 Task: Search one way flight ticket for 3 adults, 3 children in business from Anchorage: Ted Stevens Anchorage International Airport to South Bend: South Bend International Airport on 8-6-2023. Choice of flights is Southwest. Number of bags: 1 checked bag. Price is upto 108000. Outbound departure time preference is 21:45.
Action: Mouse moved to (320, 280)
Screenshot: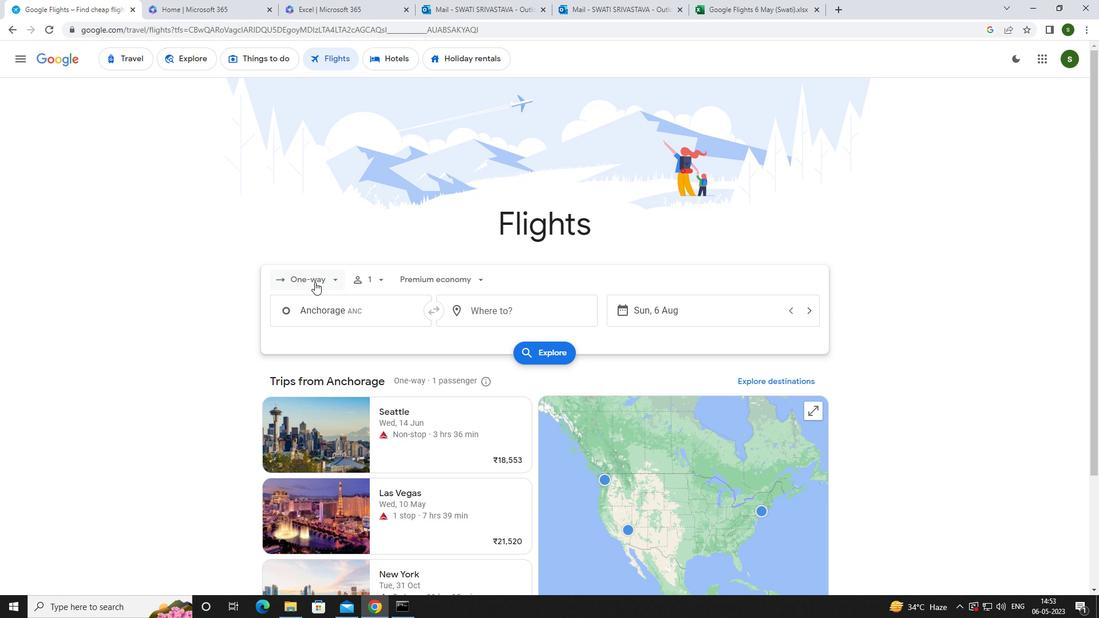 
Action: Mouse pressed left at (320, 280)
Screenshot: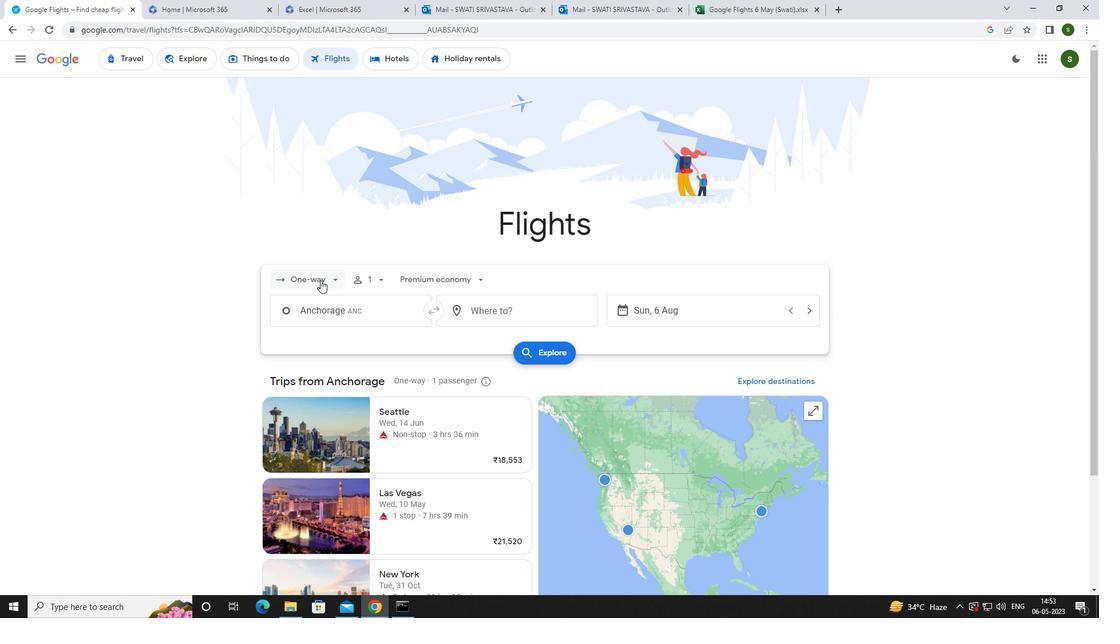 
Action: Mouse moved to (335, 330)
Screenshot: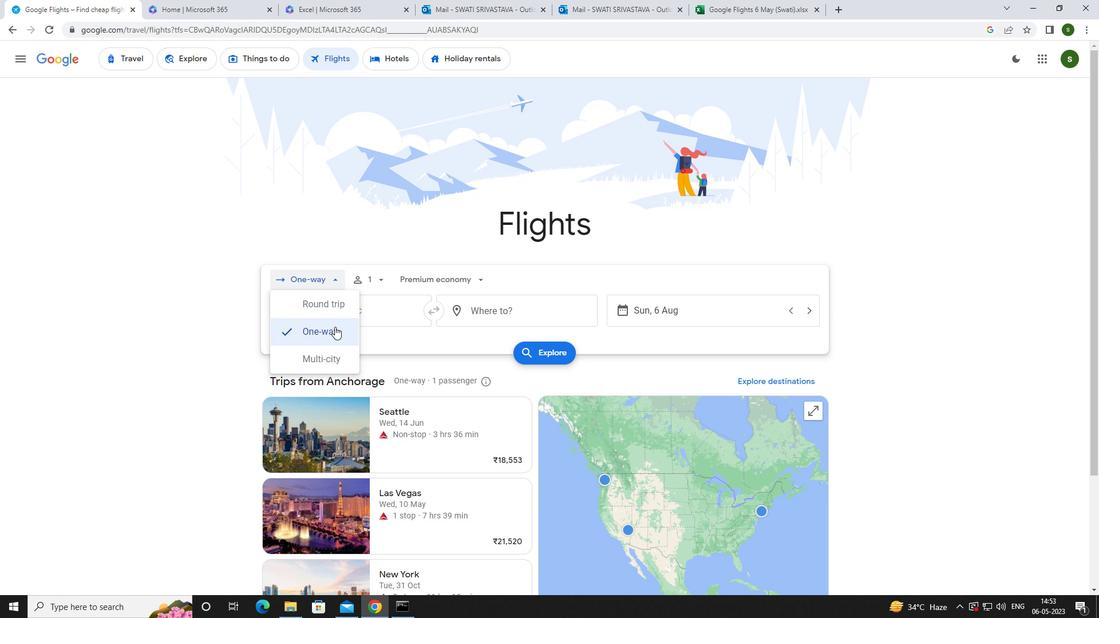 
Action: Mouse pressed left at (335, 330)
Screenshot: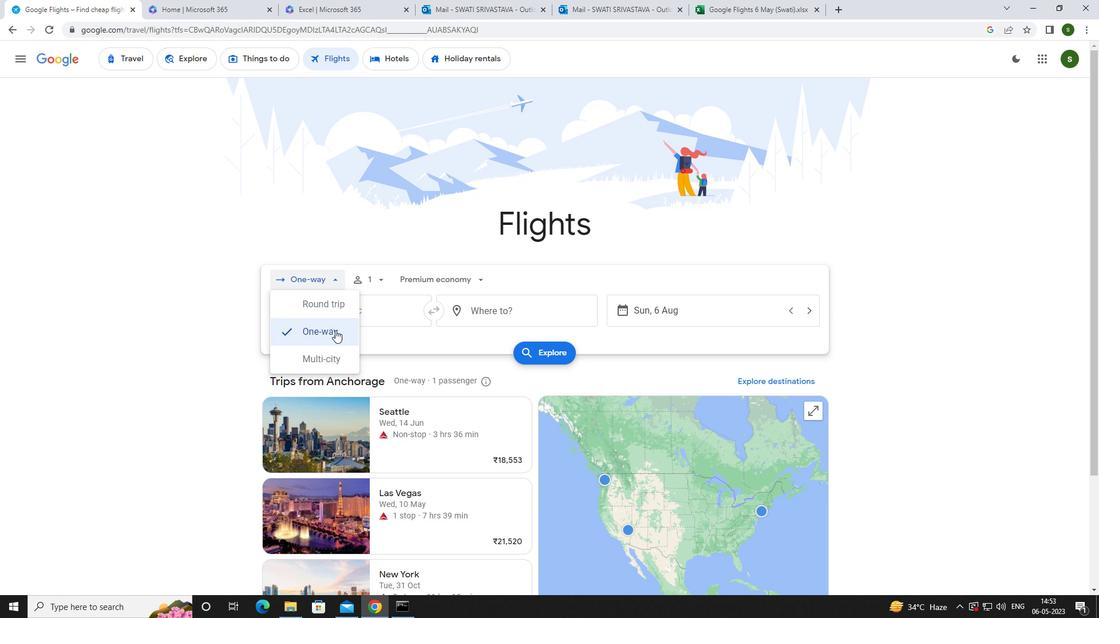
Action: Mouse moved to (382, 282)
Screenshot: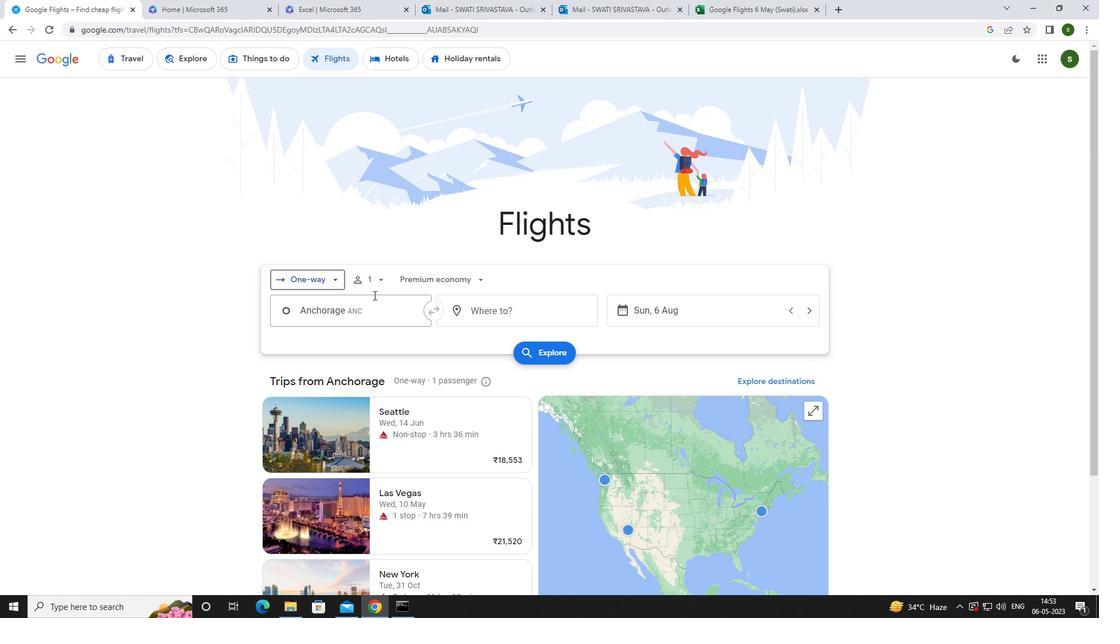 
Action: Mouse pressed left at (382, 282)
Screenshot: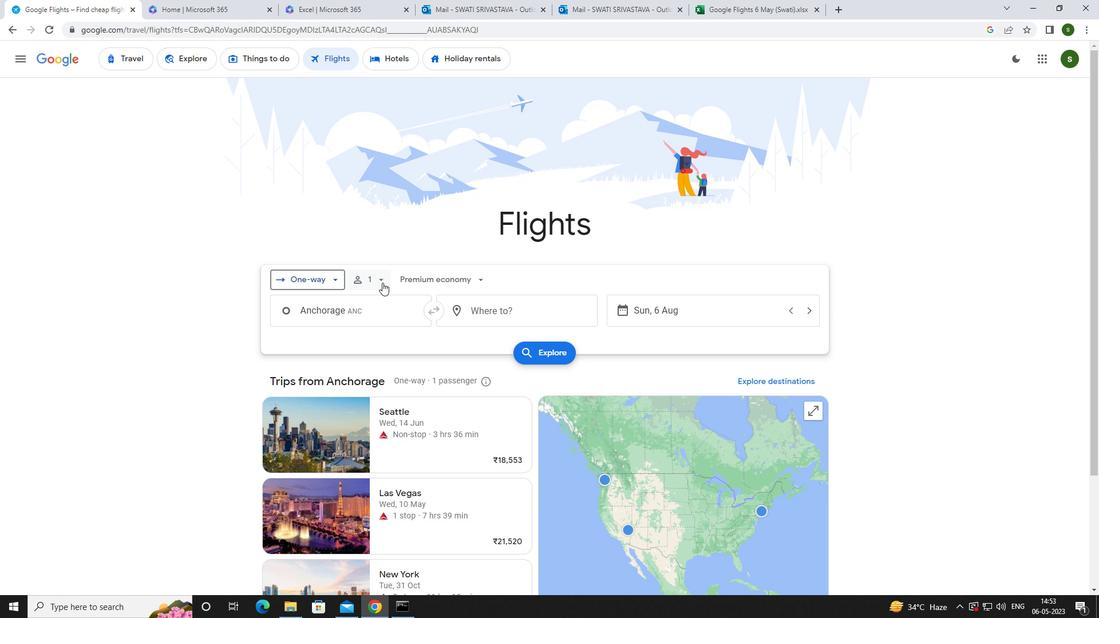 
Action: Mouse moved to (469, 304)
Screenshot: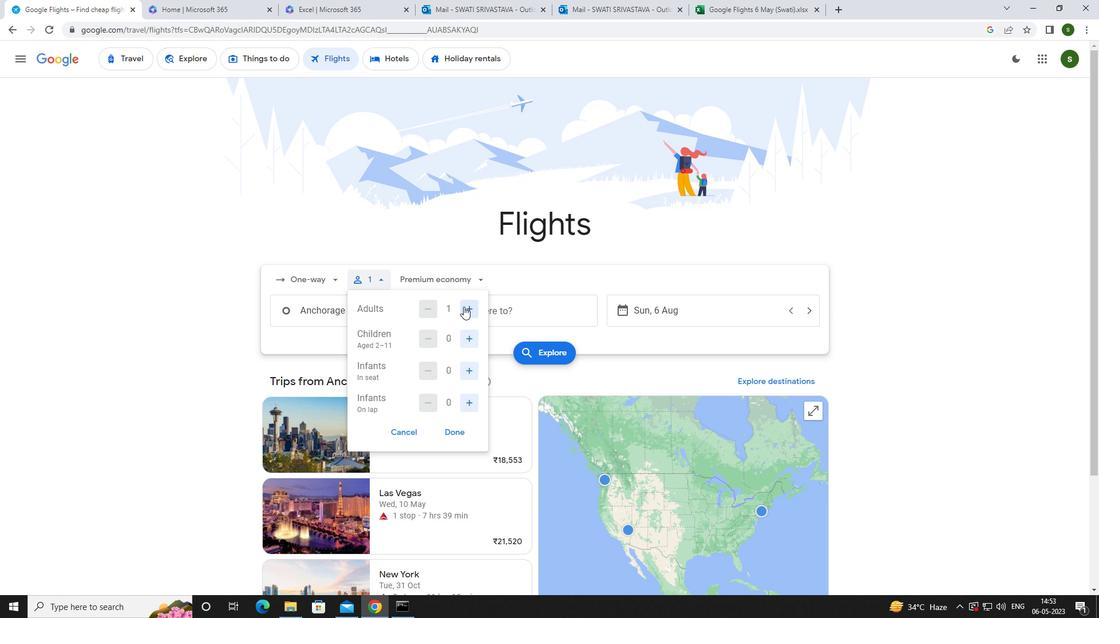 
Action: Mouse pressed left at (469, 304)
Screenshot: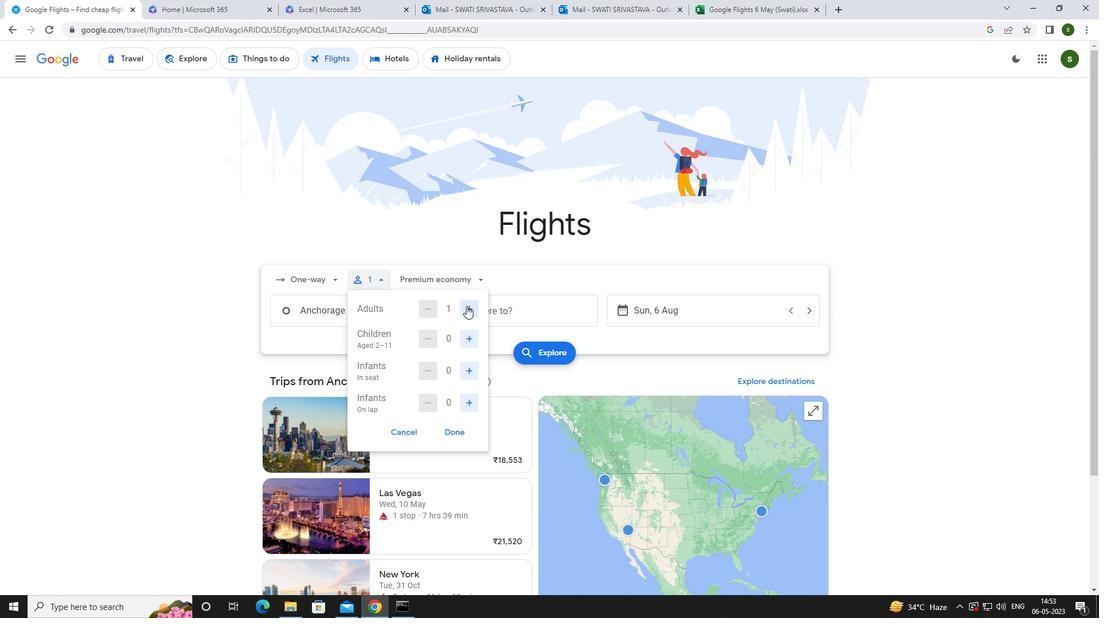 
Action: Mouse pressed left at (469, 304)
Screenshot: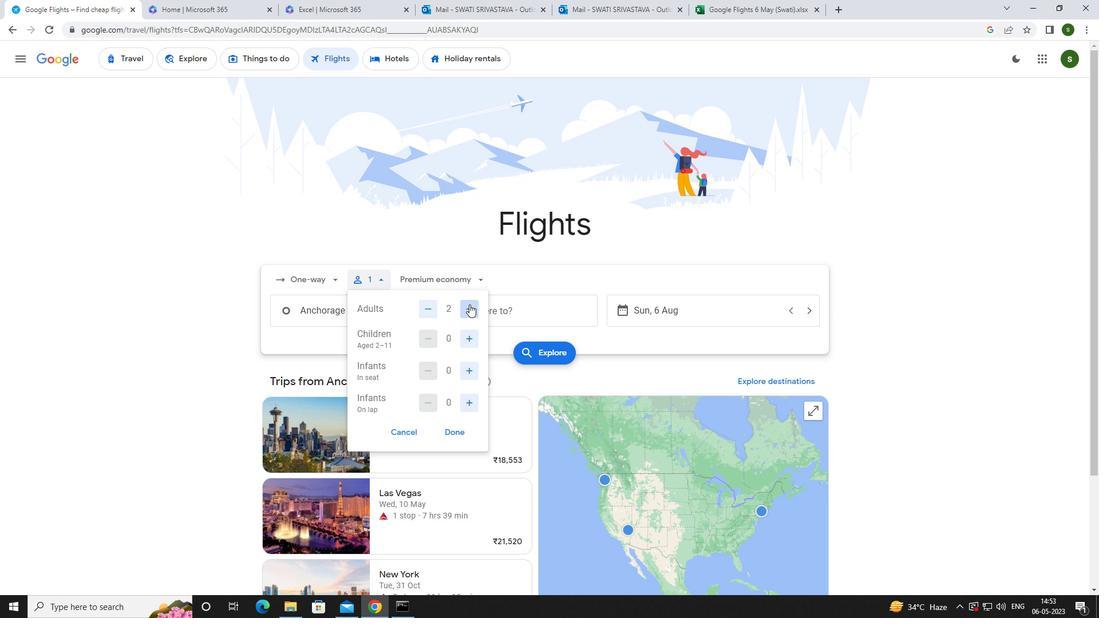 
Action: Mouse moved to (470, 336)
Screenshot: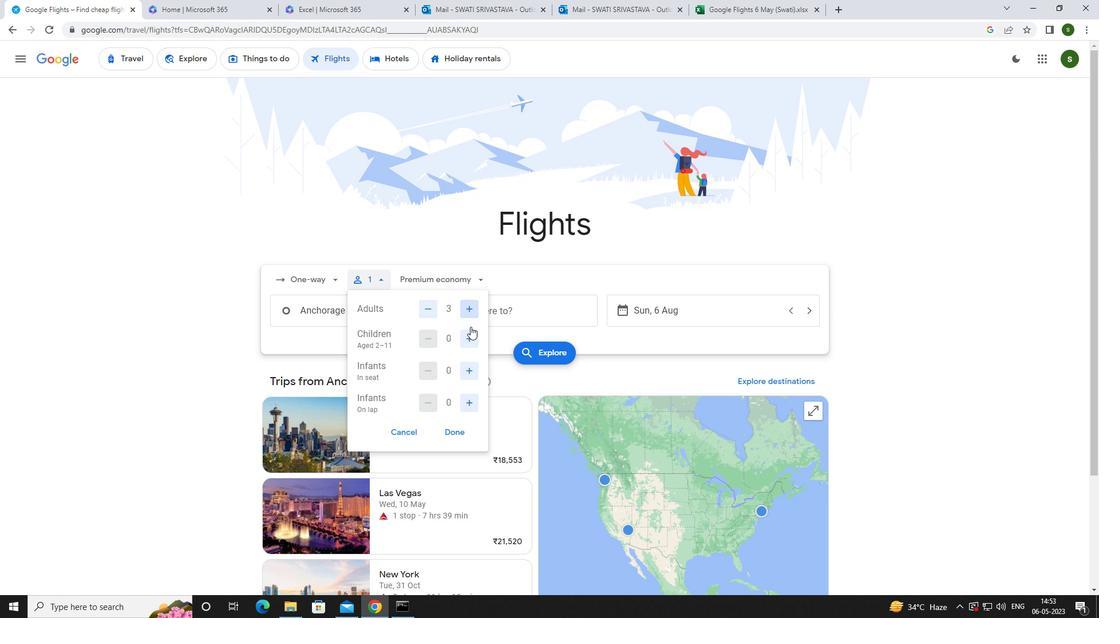 
Action: Mouse pressed left at (470, 336)
Screenshot: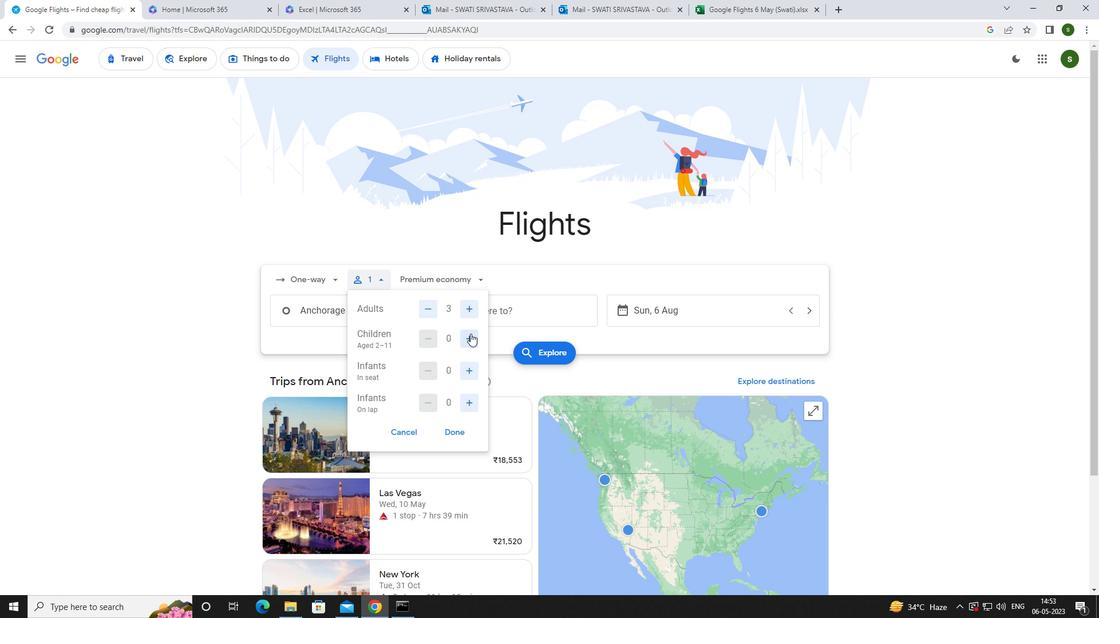 
Action: Mouse pressed left at (470, 336)
Screenshot: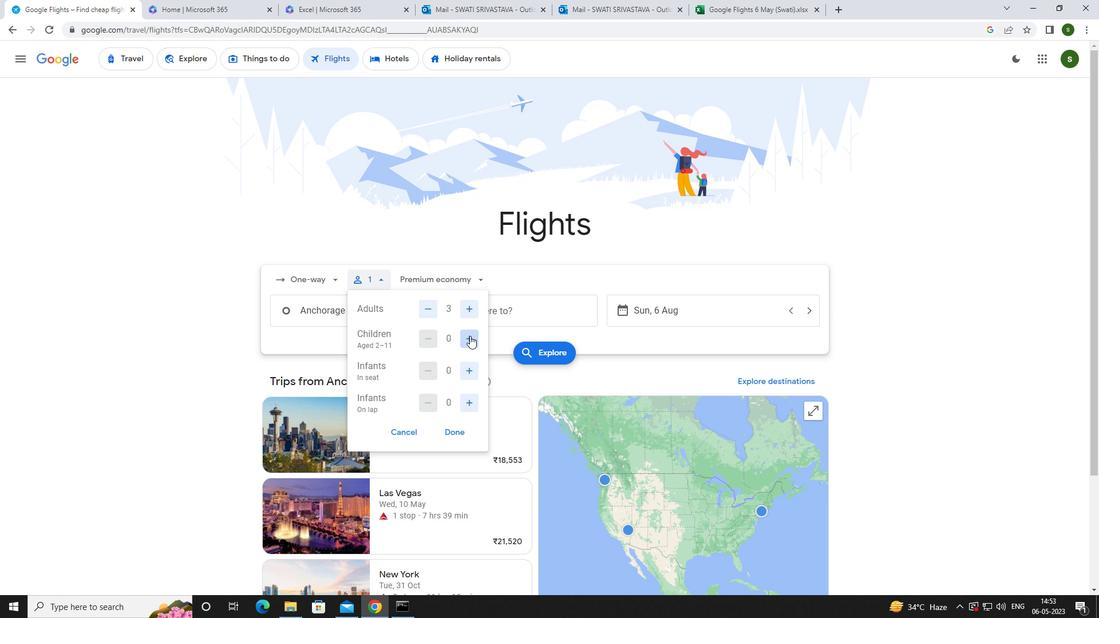 
Action: Mouse pressed left at (470, 336)
Screenshot: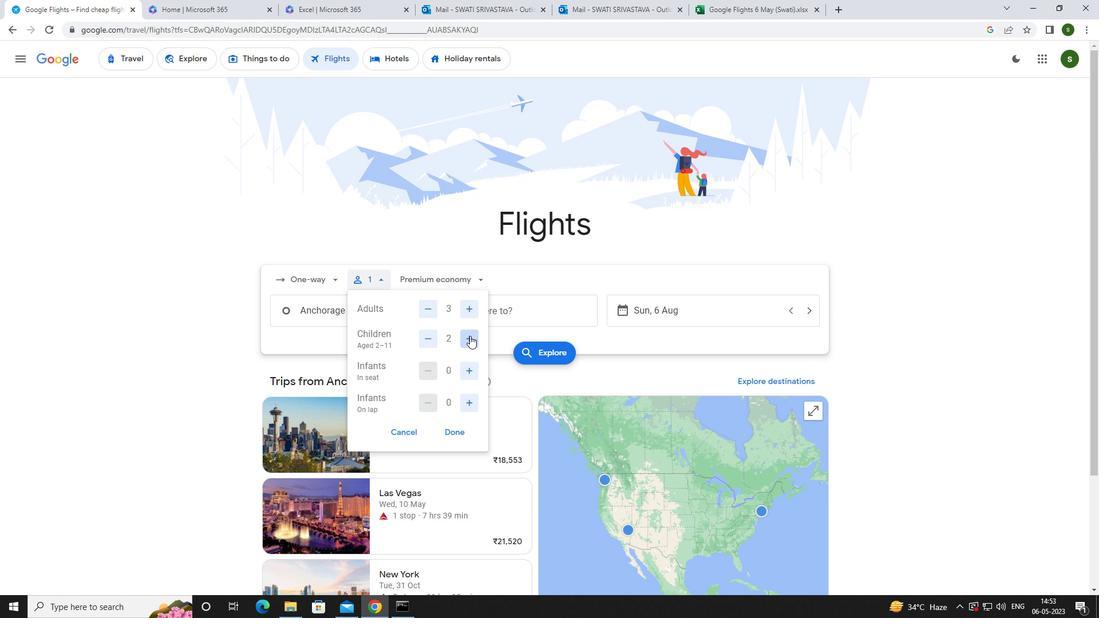 
Action: Mouse moved to (466, 277)
Screenshot: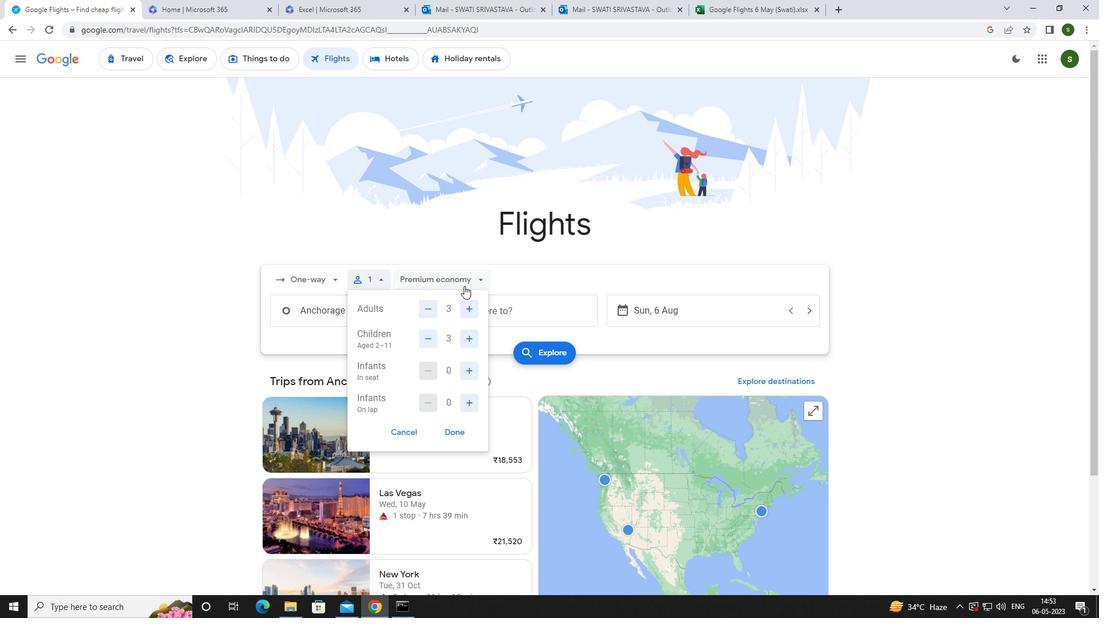 
Action: Mouse pressed left at (466, 277)
Screenshot: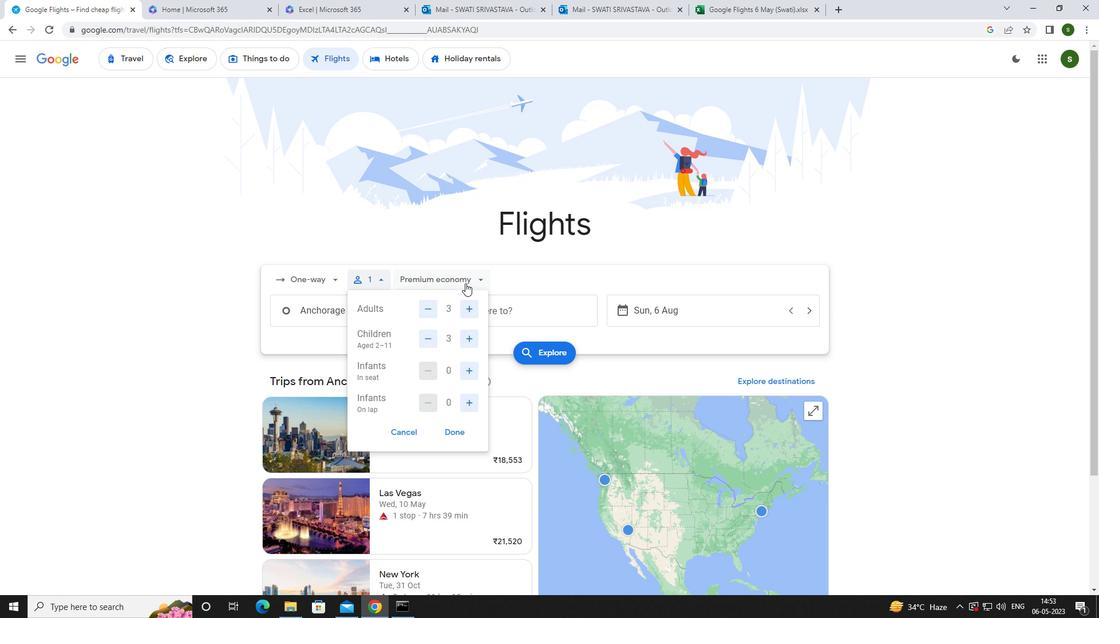 
Action: Mouse moved to (453, 352)
Screenshot: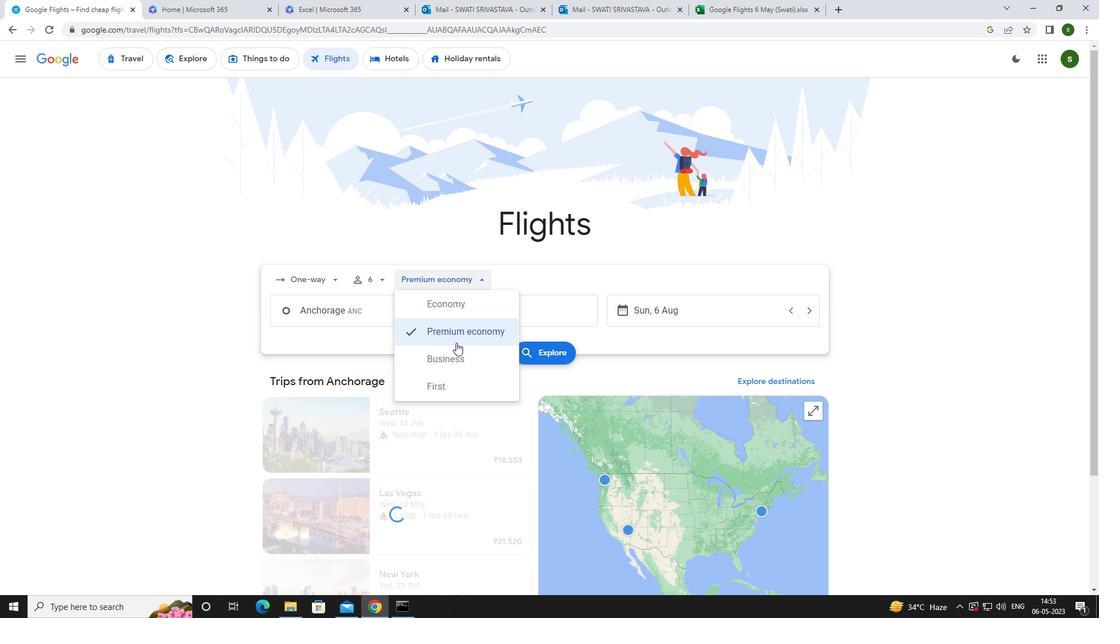 
Action: Mouse pressed left at (453, 352)
Screenshot: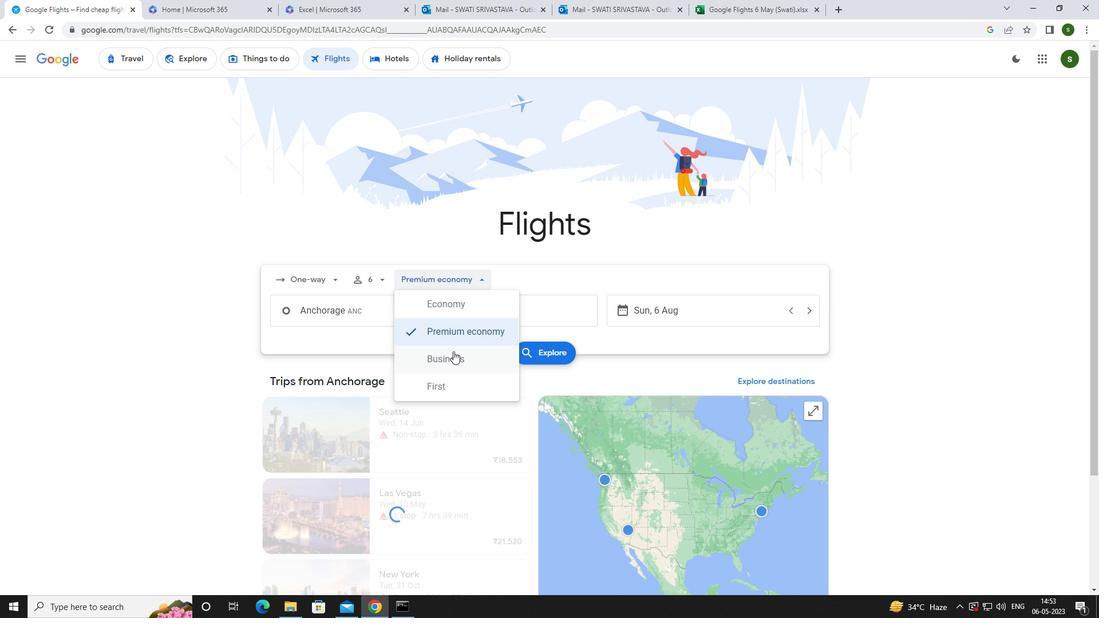 
Action: Mouse moved to (399, 317)
Screenshot: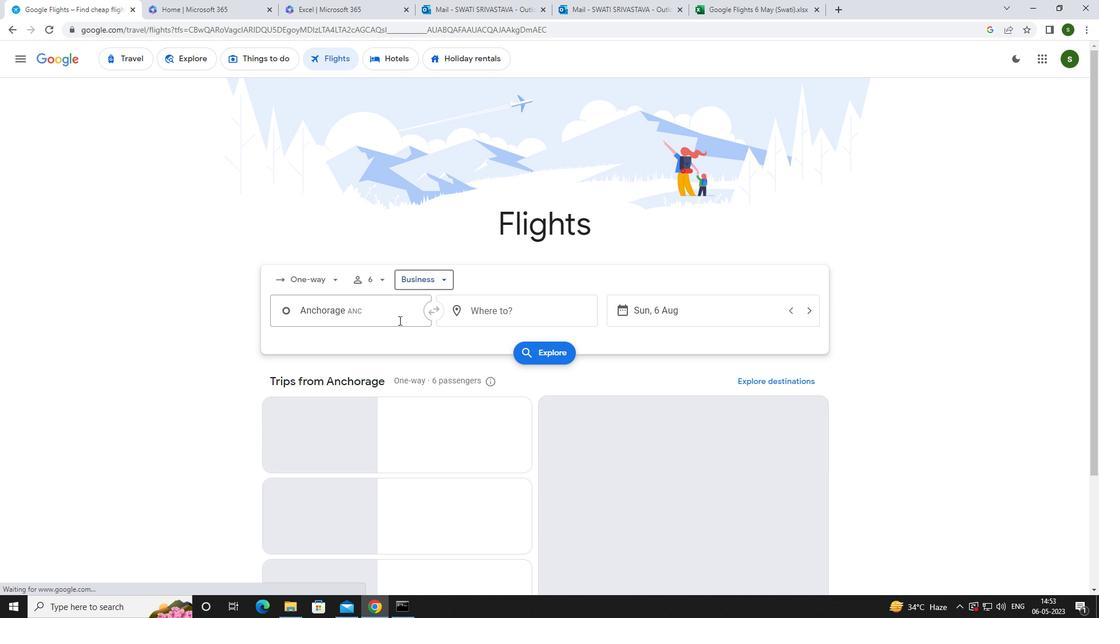 
Action: Mouse pressed left at (399, 317)
Screenshot: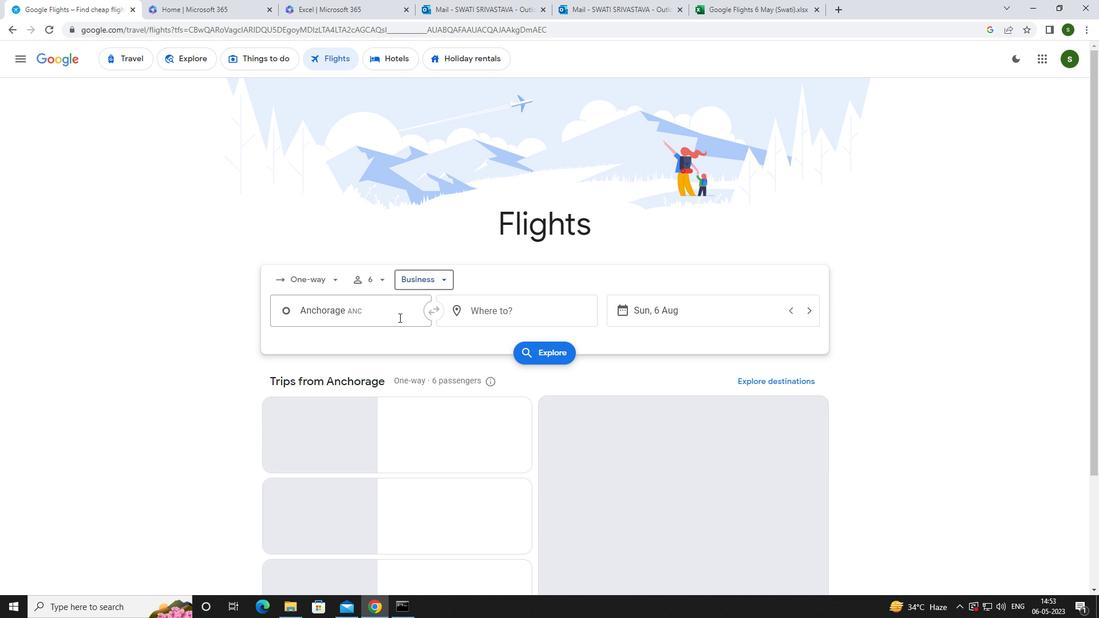 
Action: Key pressed <Key.caps_lock>a<Key.caps_lock>nchorag
Screenshot: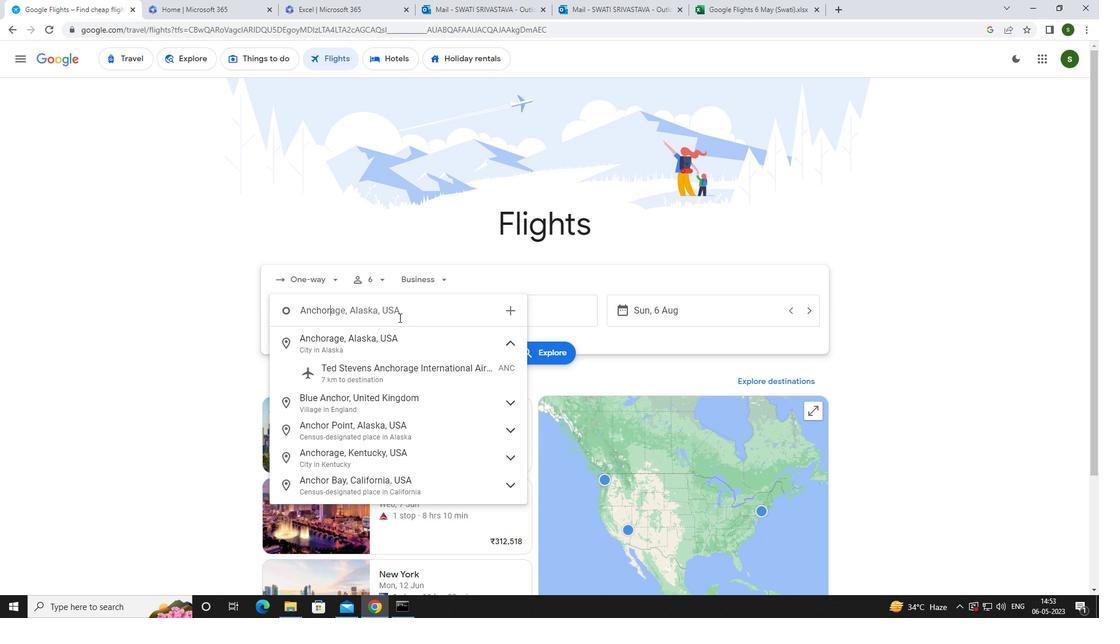 
Action: Mouse moved to (397, 370)
Screenshot: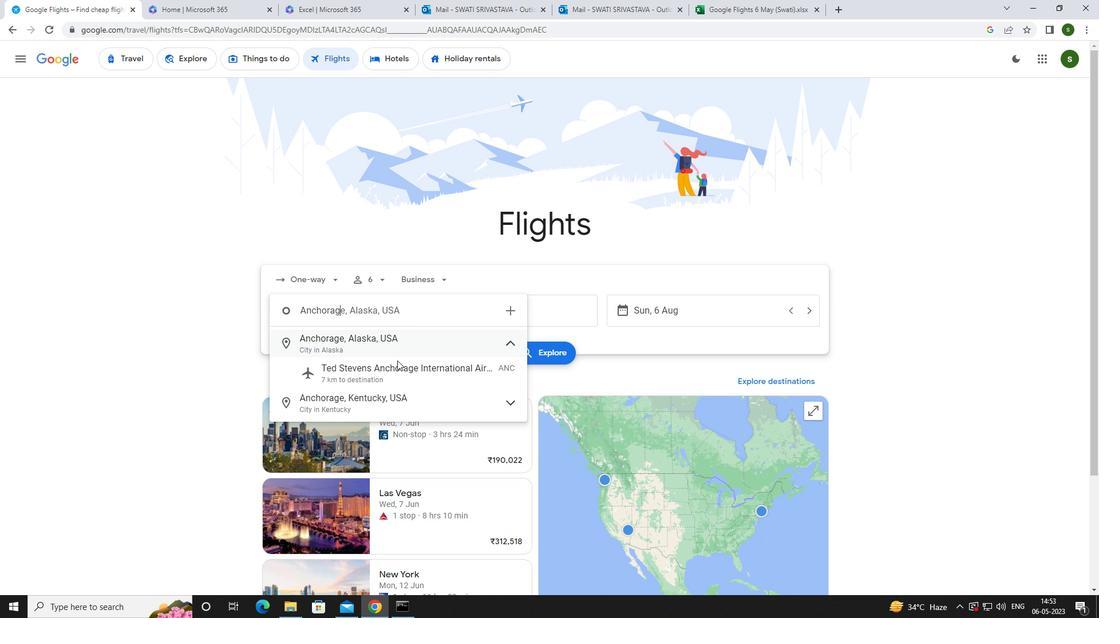 
Action: Mouse pressed left at (397, 370)
Screenshot: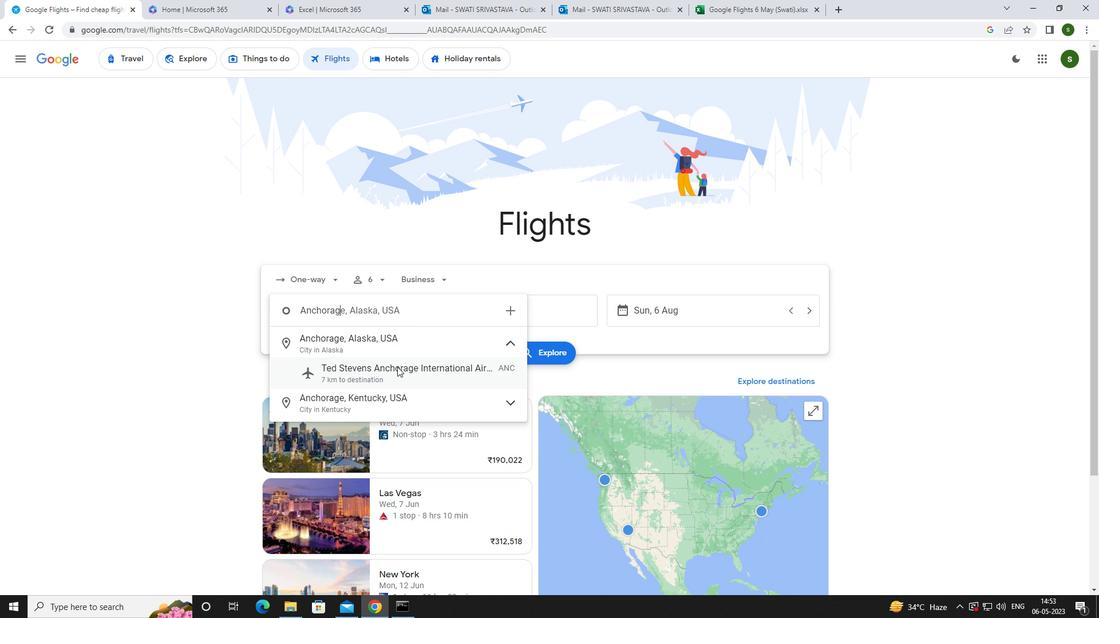 
Action: Mouse moved to (504, 313)
Screenshot: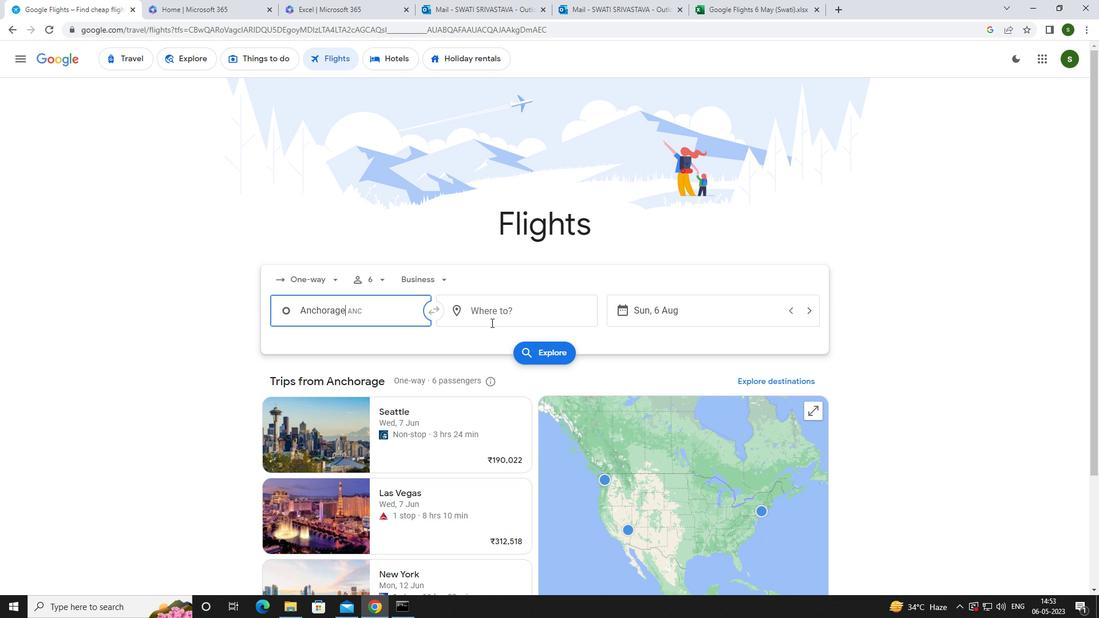 
Action: Mouse pressed left at (504, 313)
Screenshot: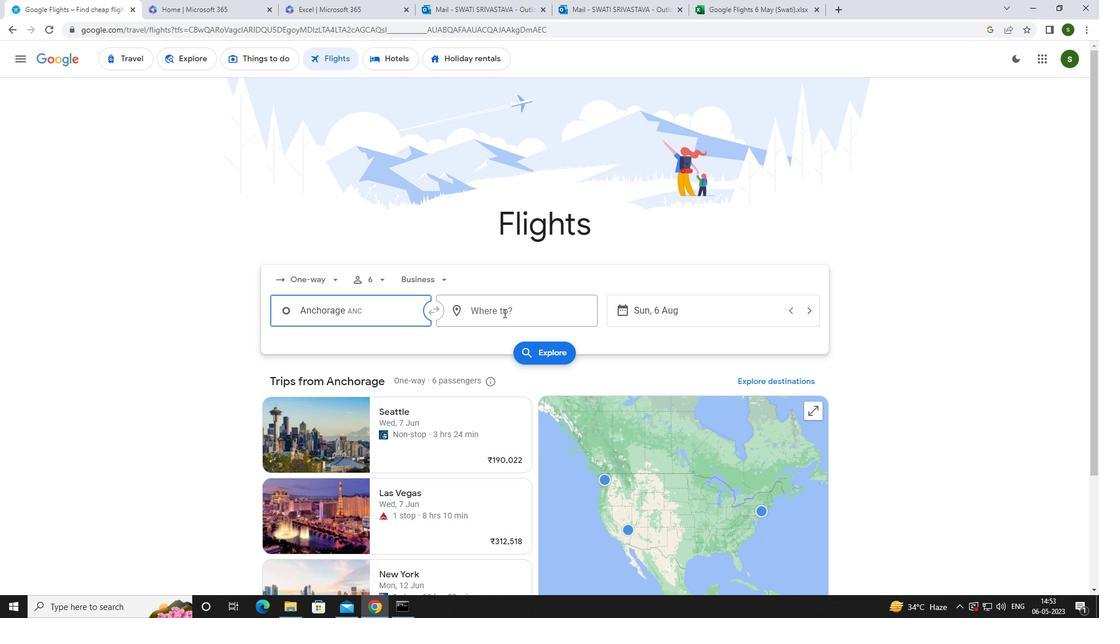 
Action: Mouse moved to (504, 312)
Screenshot: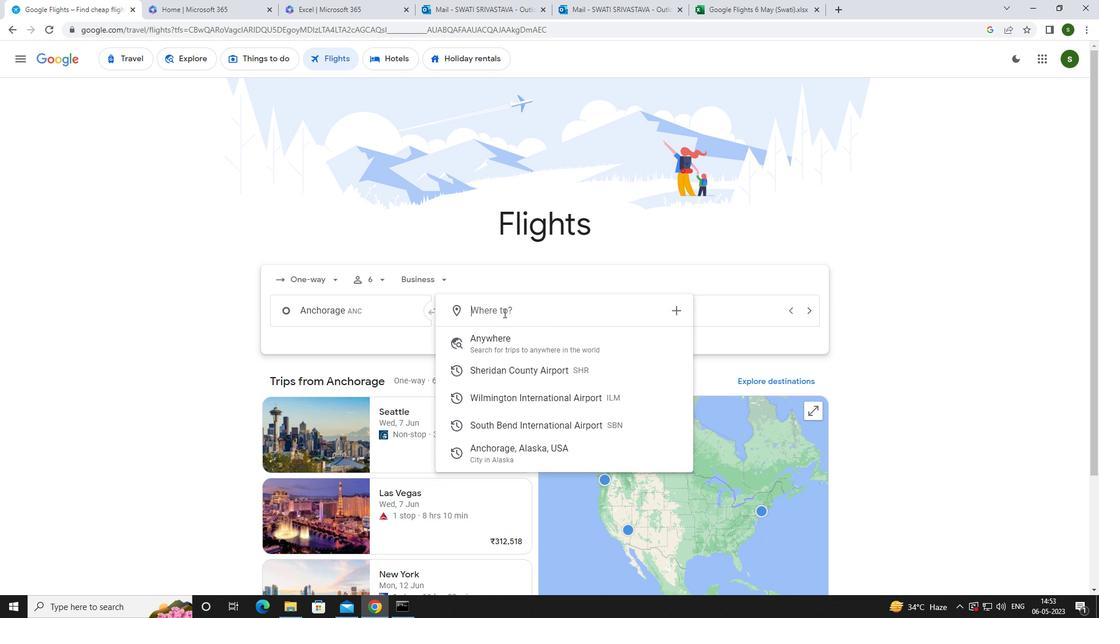 
Action: Key pressed <Key.caps_lock>s<Key.caps_lock>outh<Key.space><Key.caps_lock>b<Key.caps_lock>end
Screenshot: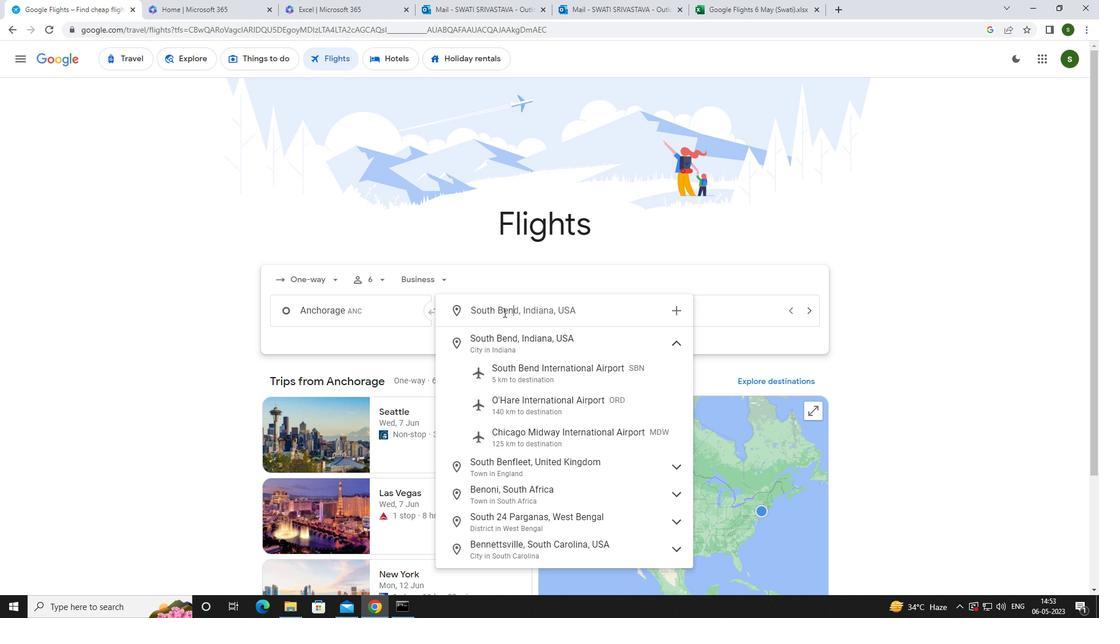 
Action: Mouse moved to (541, 375)
Screenshot: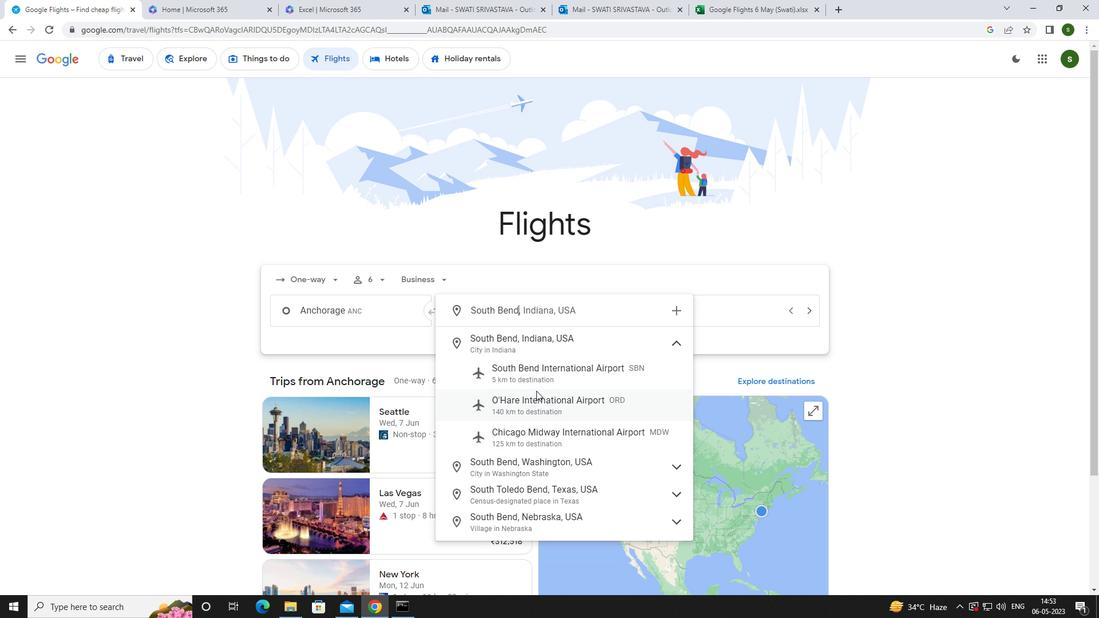 
Action: Mouse pressed left at (541, 375)
Screenshot: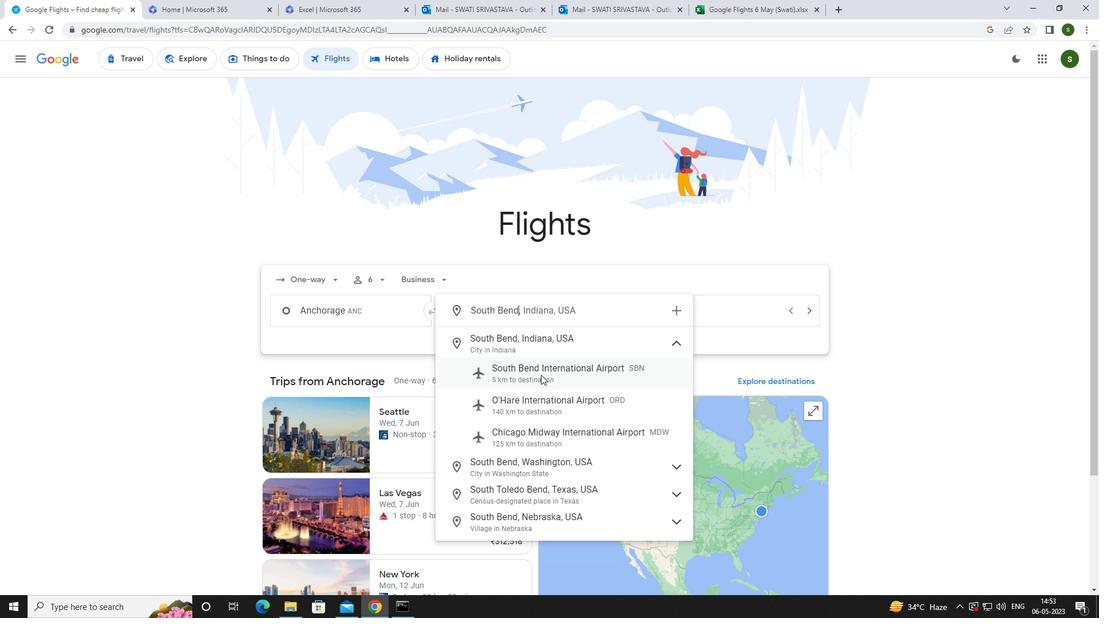 
Action: Mouse moved to (658, 320)
Screenshot: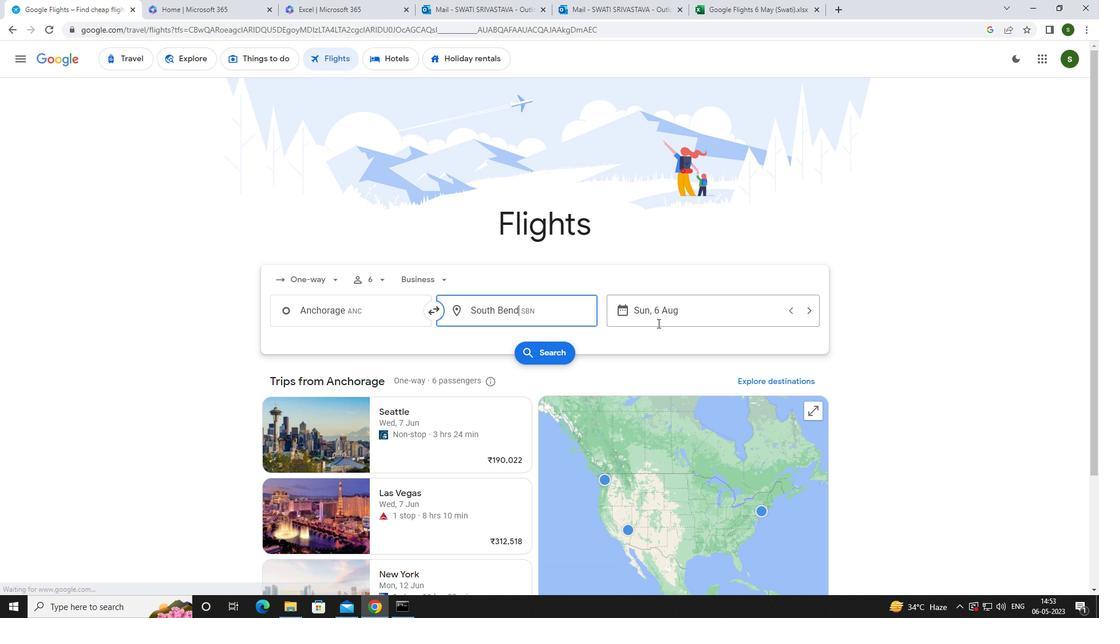 
Action: Mouse pressed left at (658, 320)
Screenshot: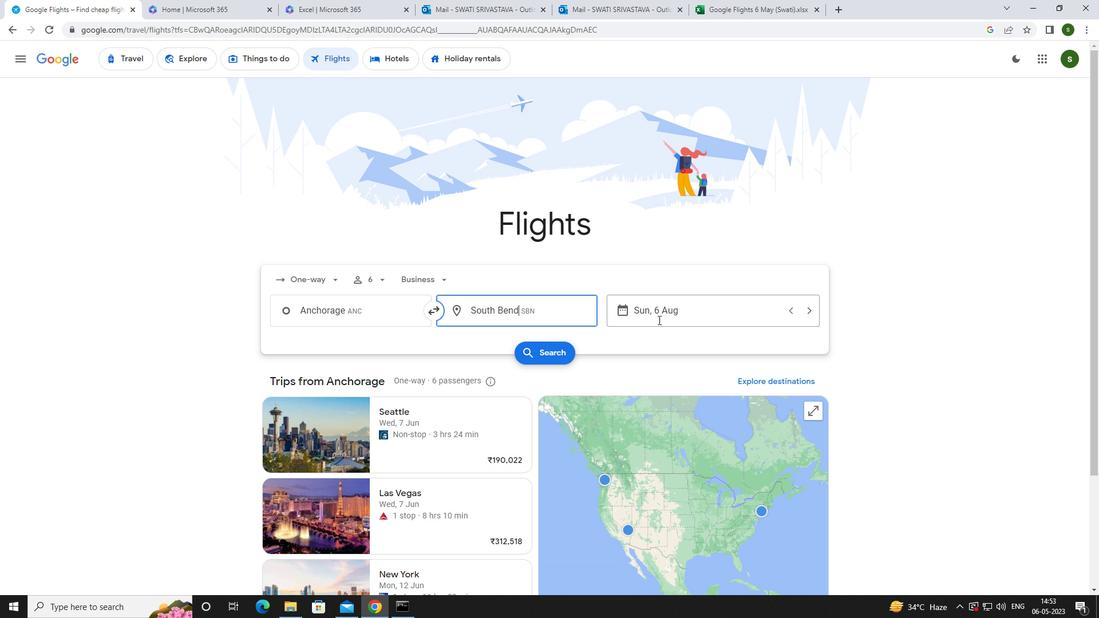 
Action: Mouse moved to (423, 414)
Screenshot: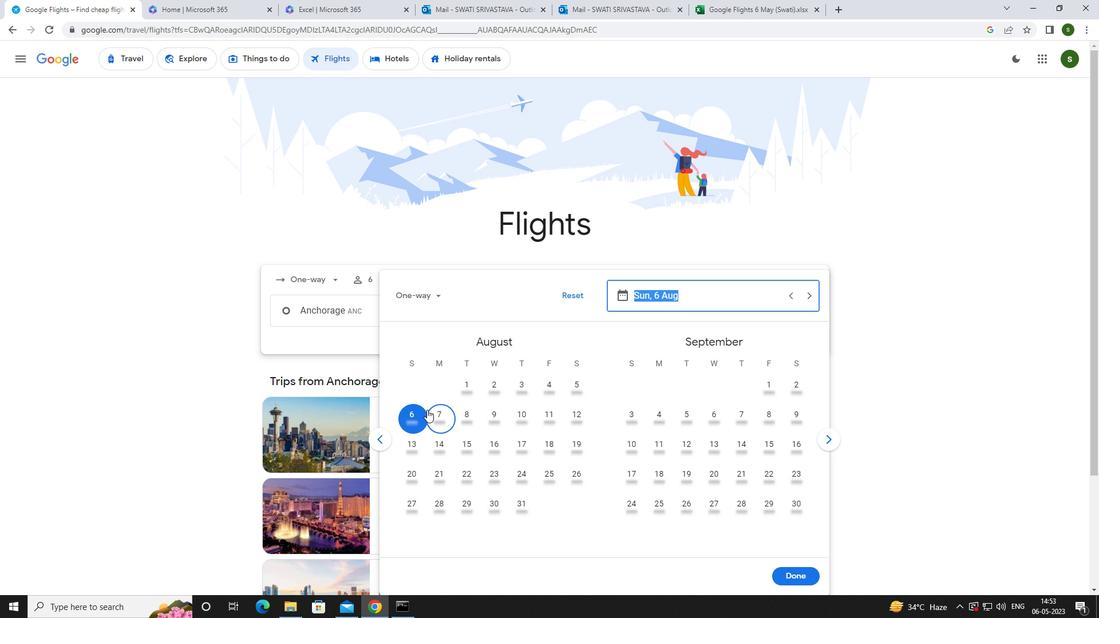 
Action: Mouse pressed left at (423, 414)
Screenshot: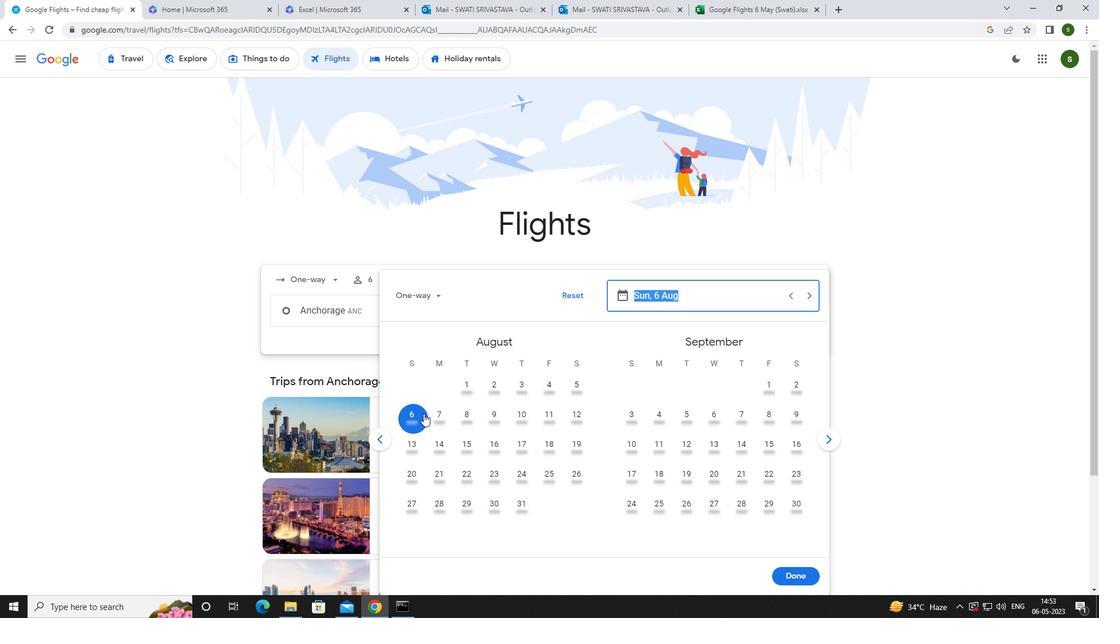 
Action: Mouse moved to (780, 570)
Screenshot: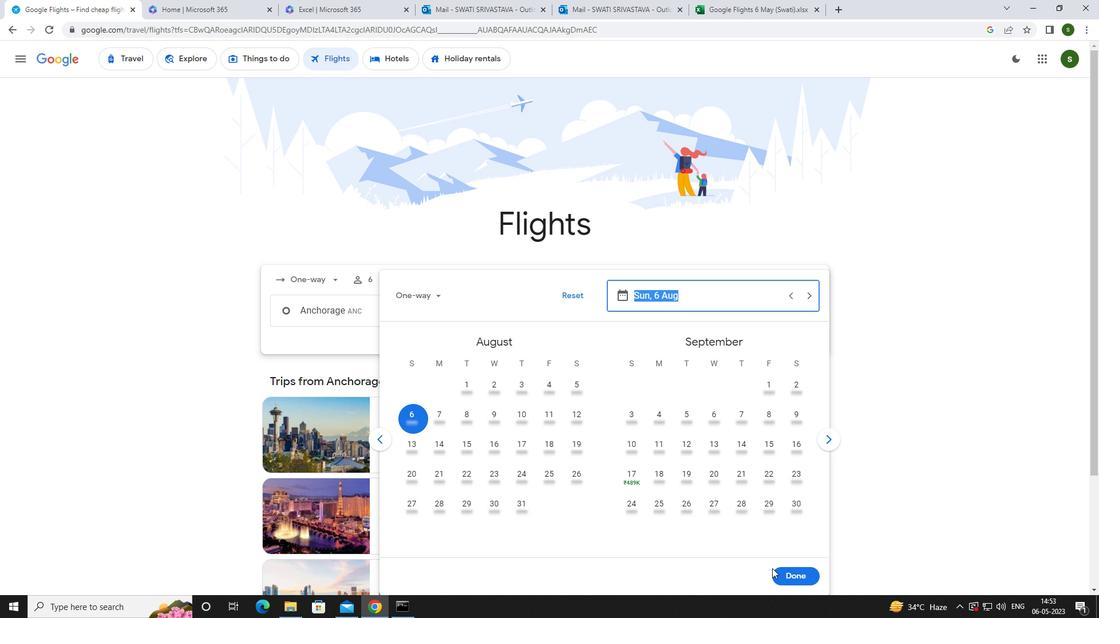 
Action: Mouse pressed left at (780, 570)
Screenshot: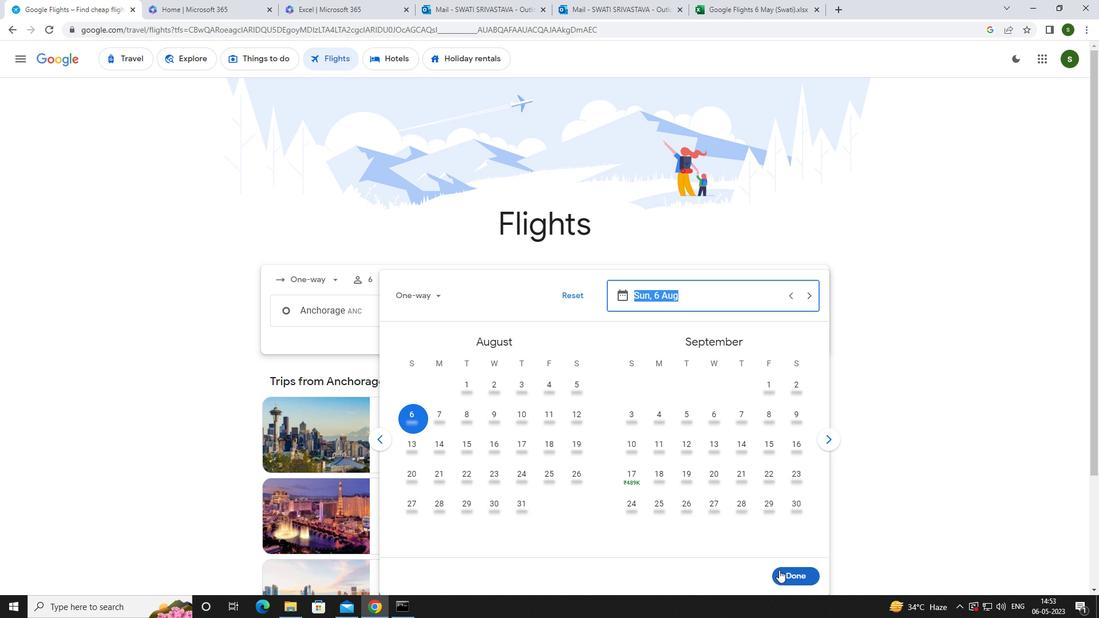 
Action: Mouse moved to (534, 354)
Screenshot: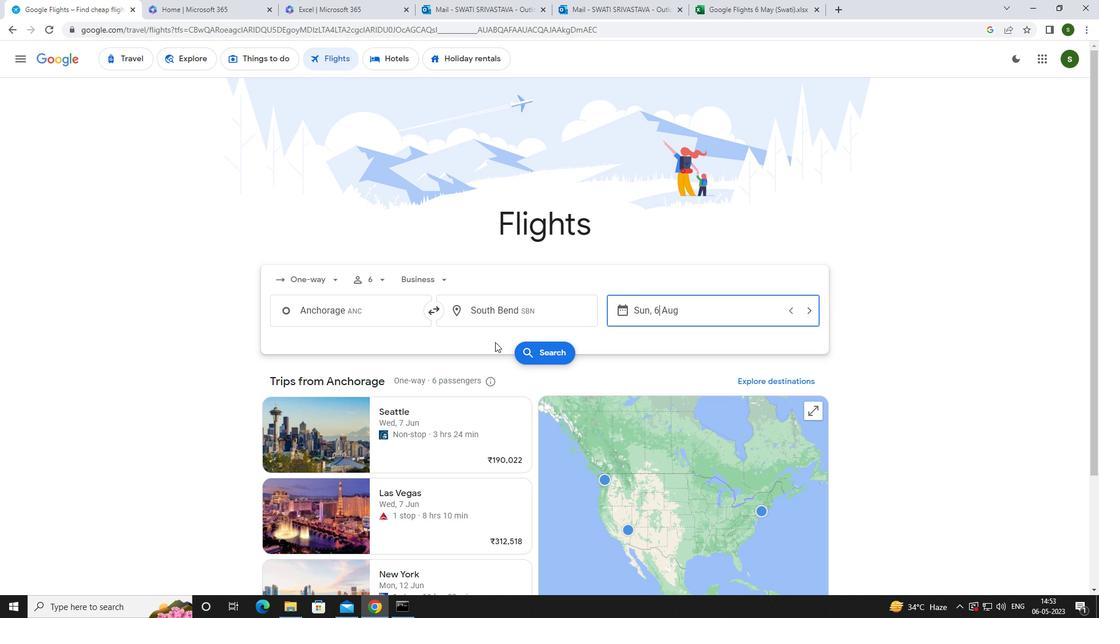 
Action: Mouse pressed left at (534, 354)
Screenshot: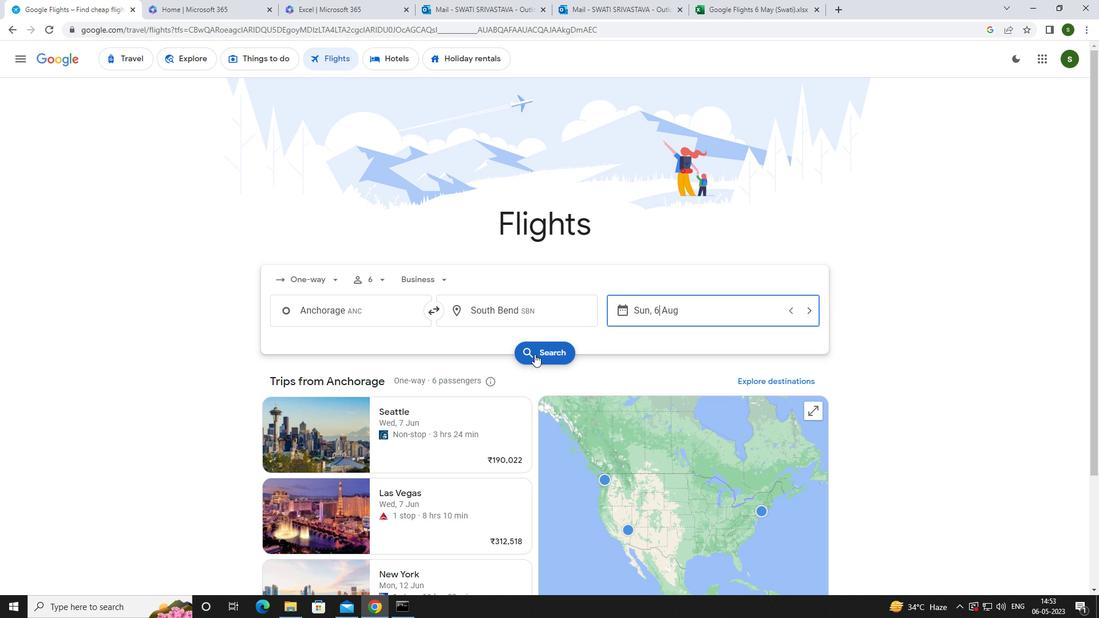 
Action: Mouse moved to (299, 168)
Screenshot: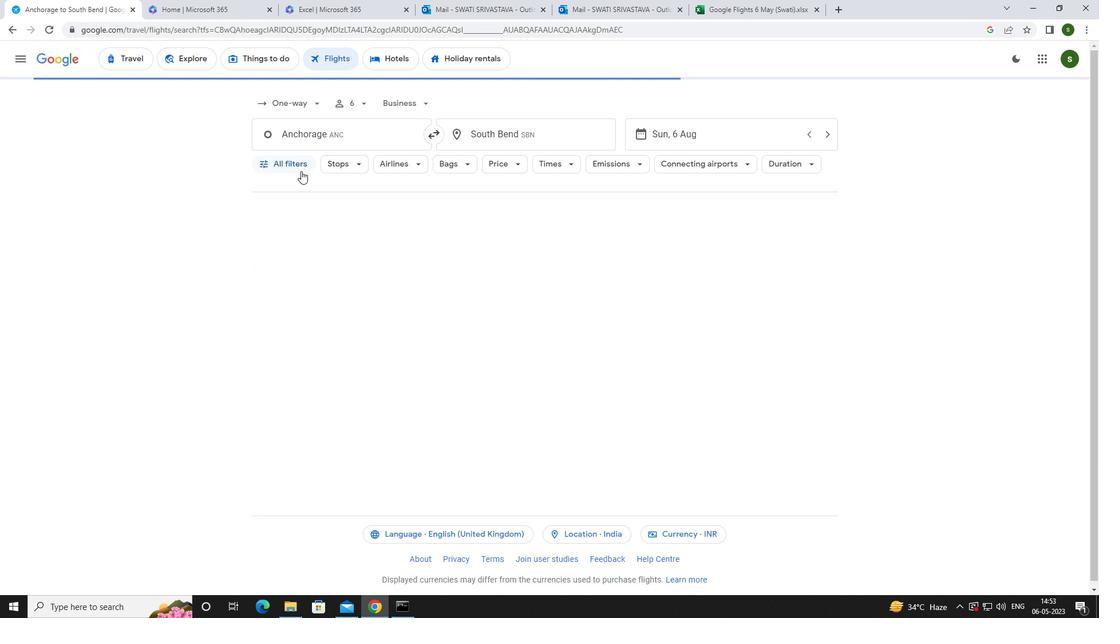 
Action: Mouse pressed left at (299, 168)
Screenshot: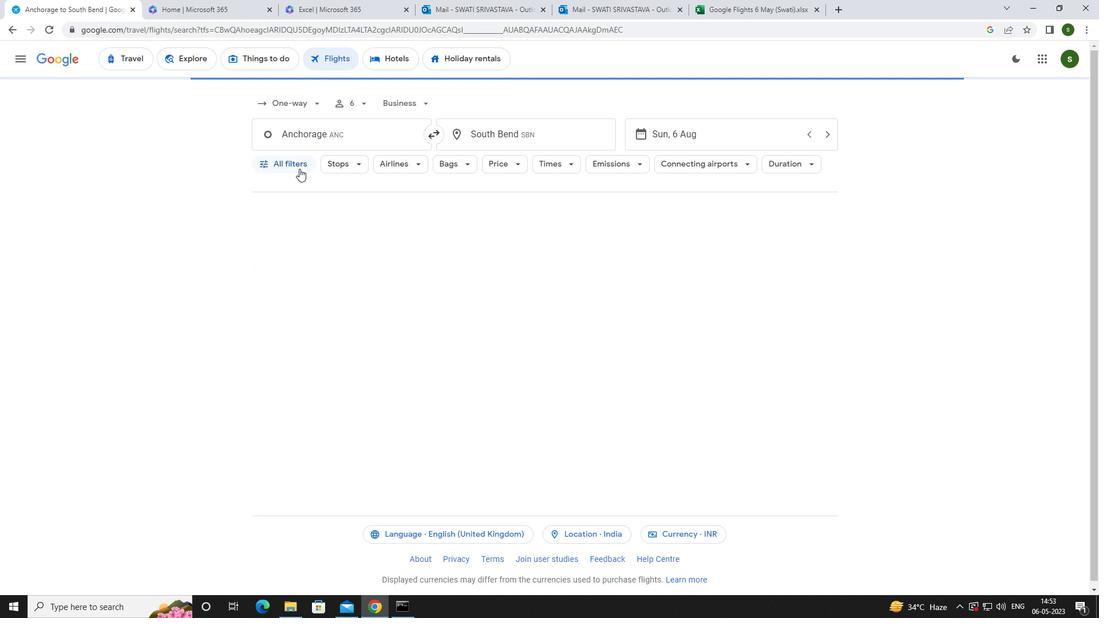 
Action: Mouse moved to (425, 405)
Screenshot: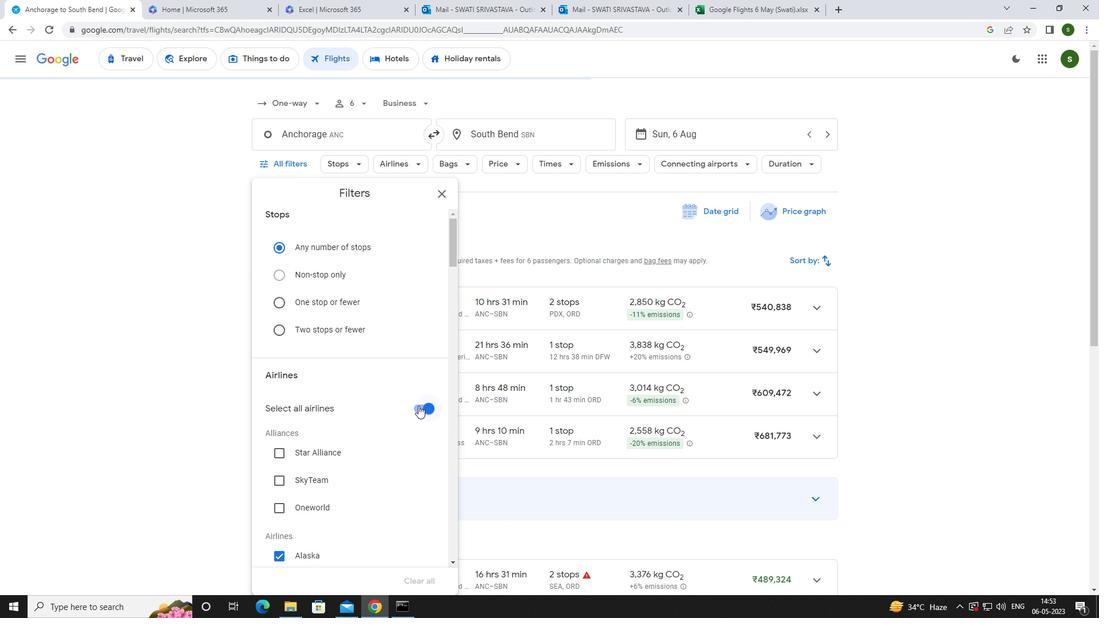 
Action: Mouse pressed left at (425, 405)
Screenshot: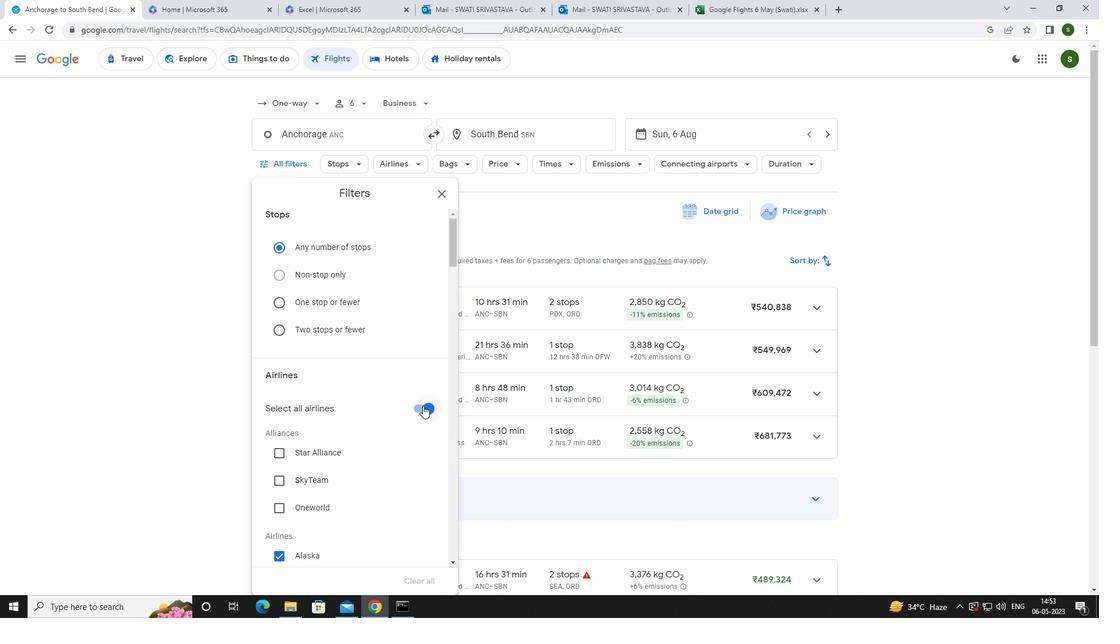 
Action: Mouse moved to (380, 375)
Screenshot: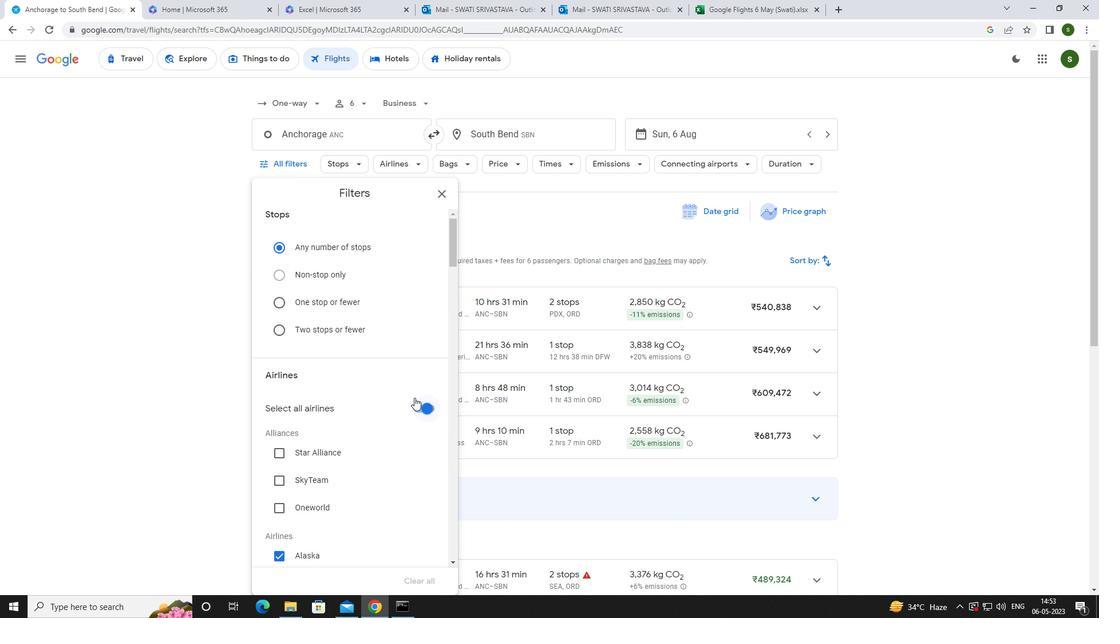 
Action: Mouse scrolled (380, 375) with delta (0, 0)
Screenshot: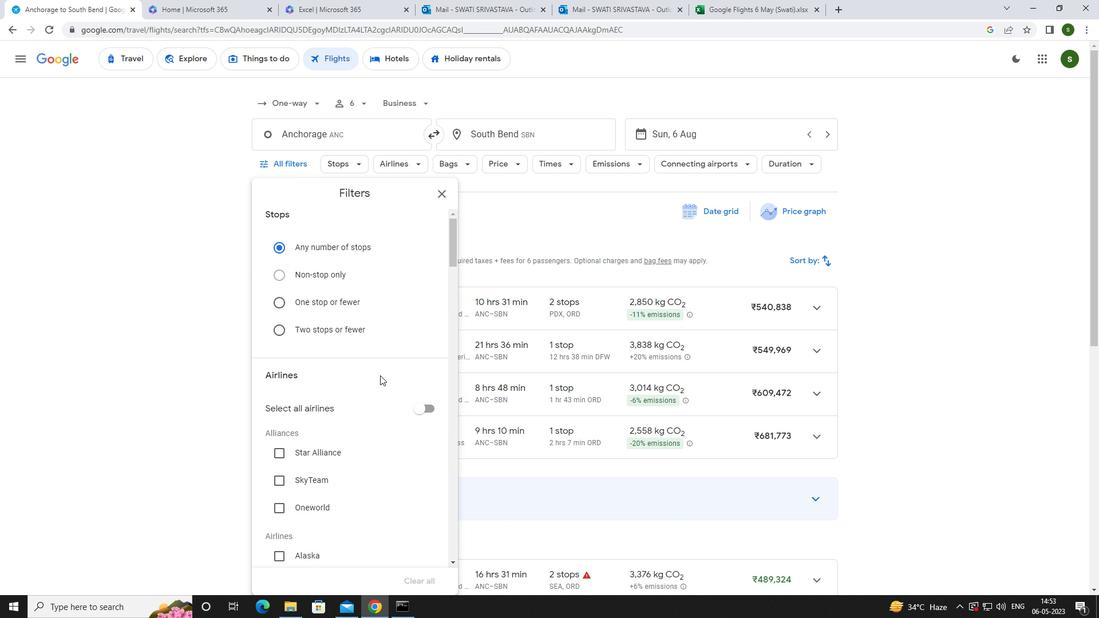 
Action: Mouse scrolled (380, 375) with delta (0, 0)
Screenshot: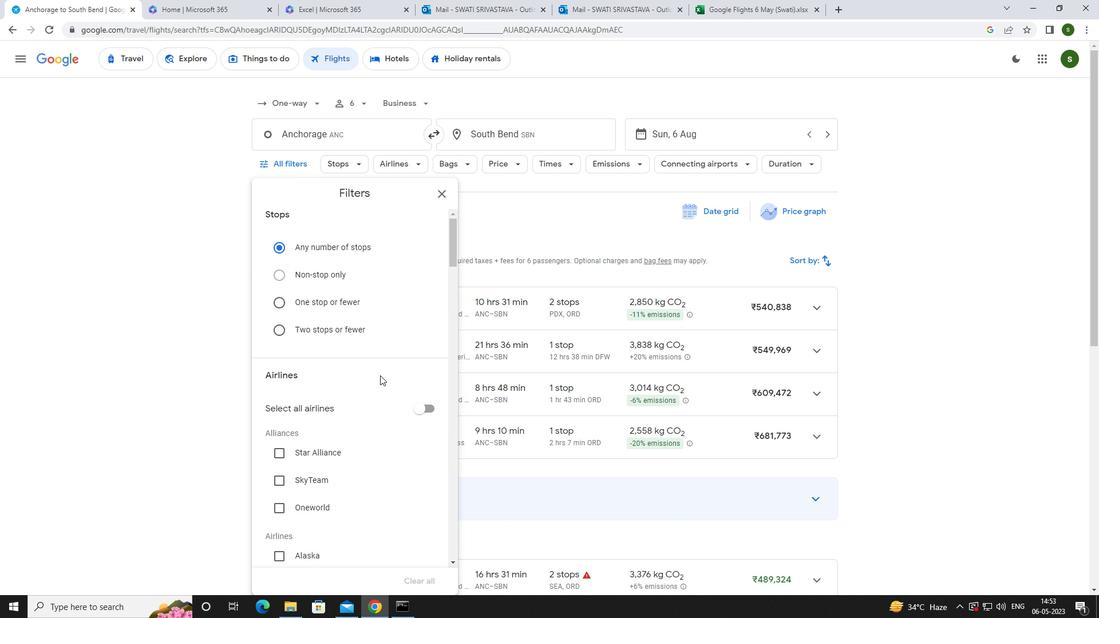 
Action: Mouse scrolled (380, 375) with delta (0, 0)
Screenshot: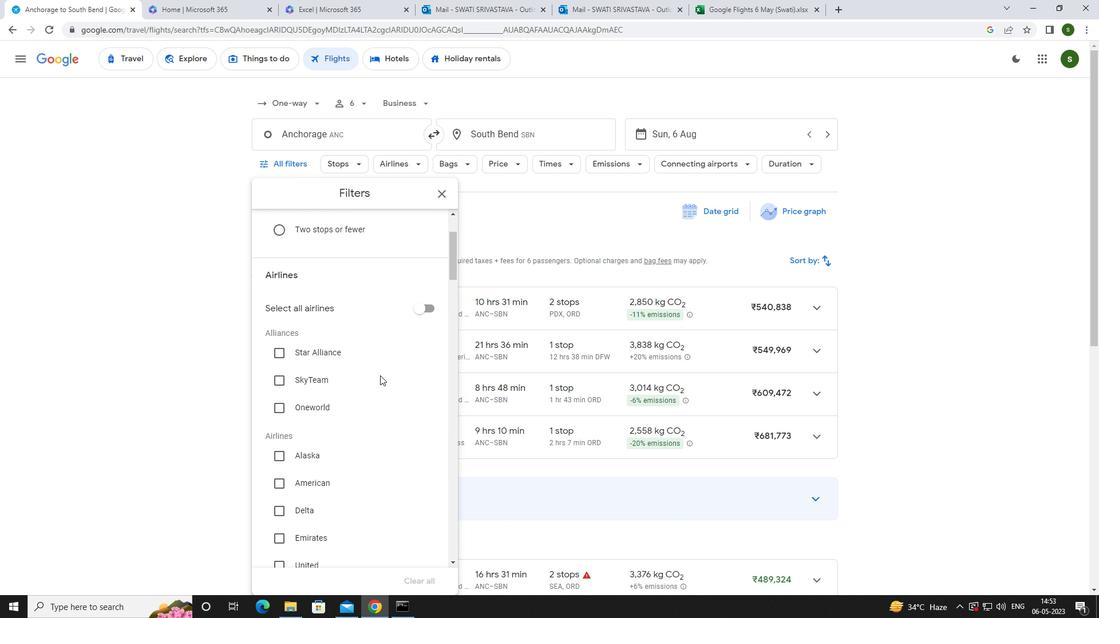 
Action: Mouse scrolled (380, 375) with delta (0, 0)
Screenshot: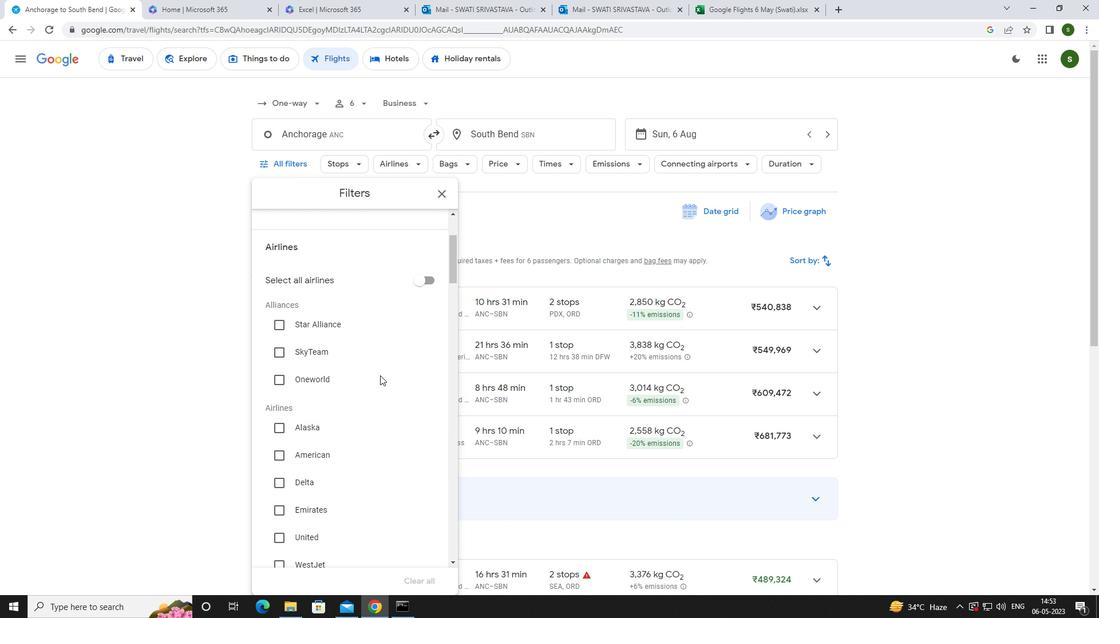 
Action: Mouse moved to (379, 374)
Screenshot: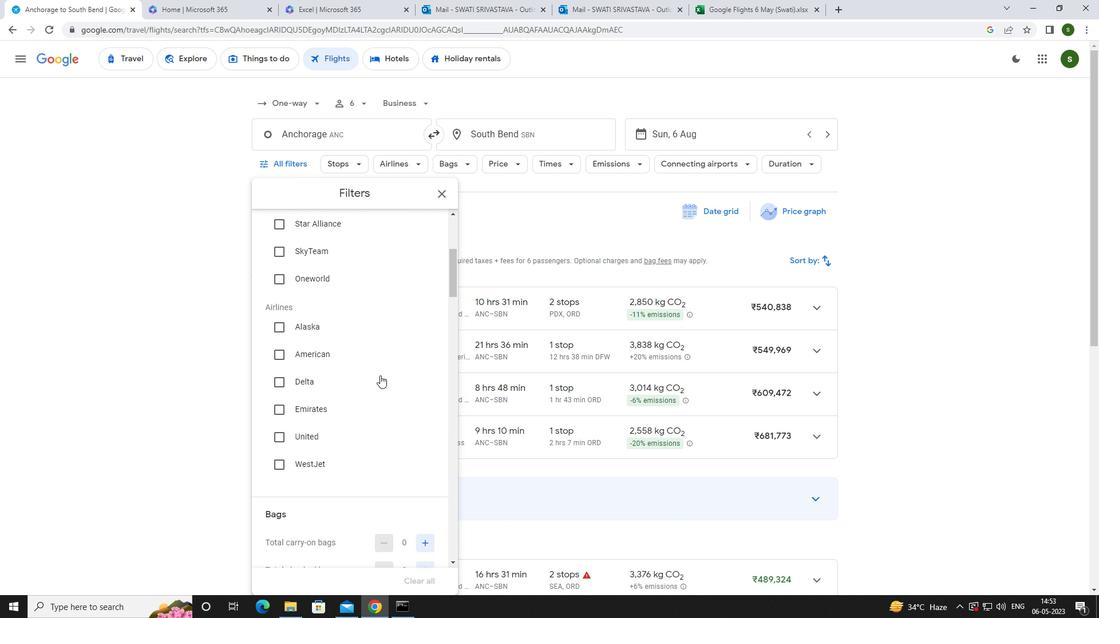 
Action: Mouse scrolled (379, 374) with delta (0, 0)
Screenshot: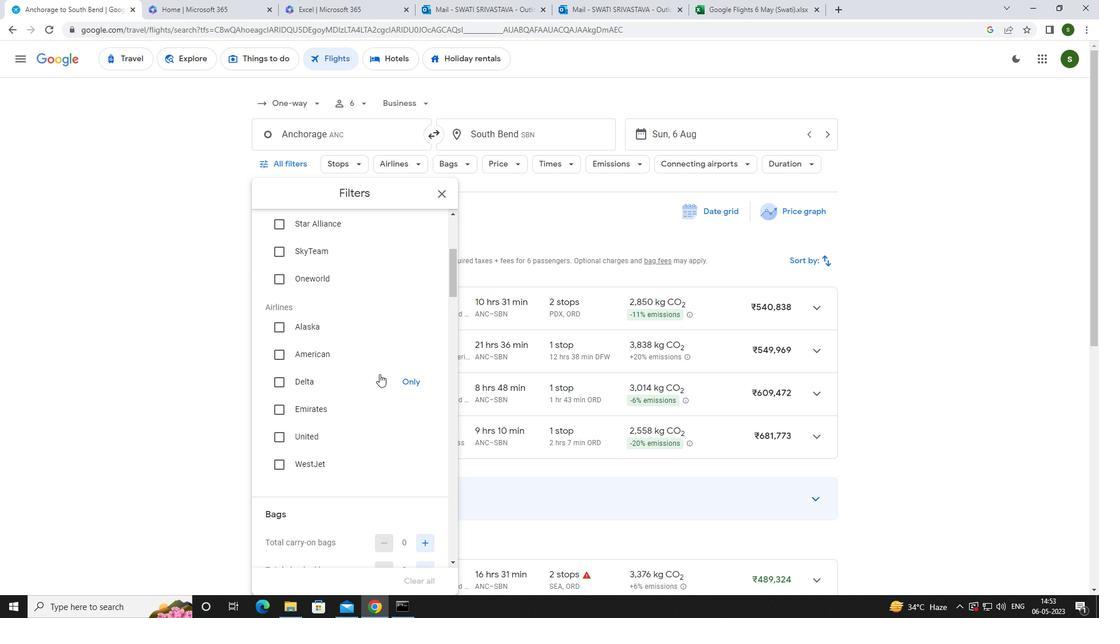 
Action: Mouse scrolled (379, 374) with delta (0, 0)
Screenshot: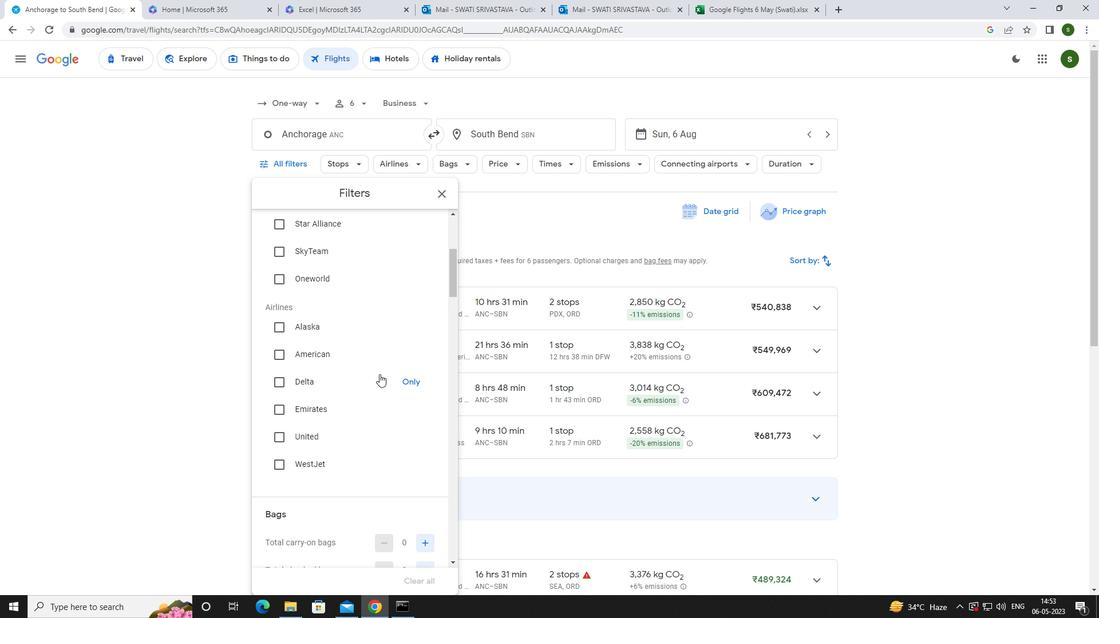 
Action: Mouse moved to (420, 450)
Screenshot: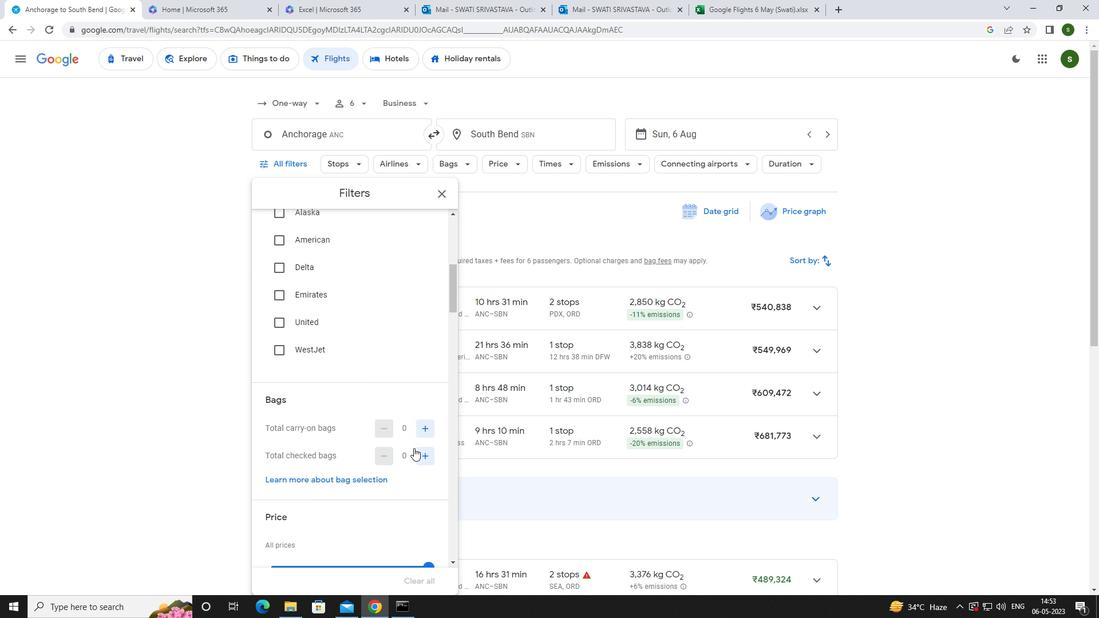 
Action: Mouse pressed left at (420, 450)
Screenshot: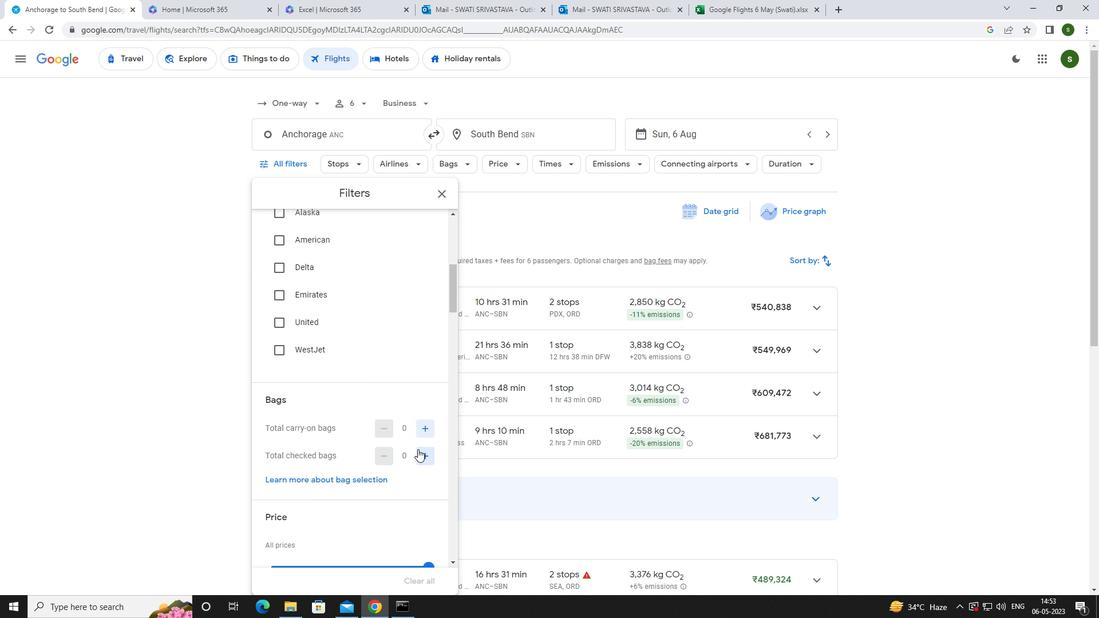 
Action: Mouse moved to (414, 452)
Screenshot: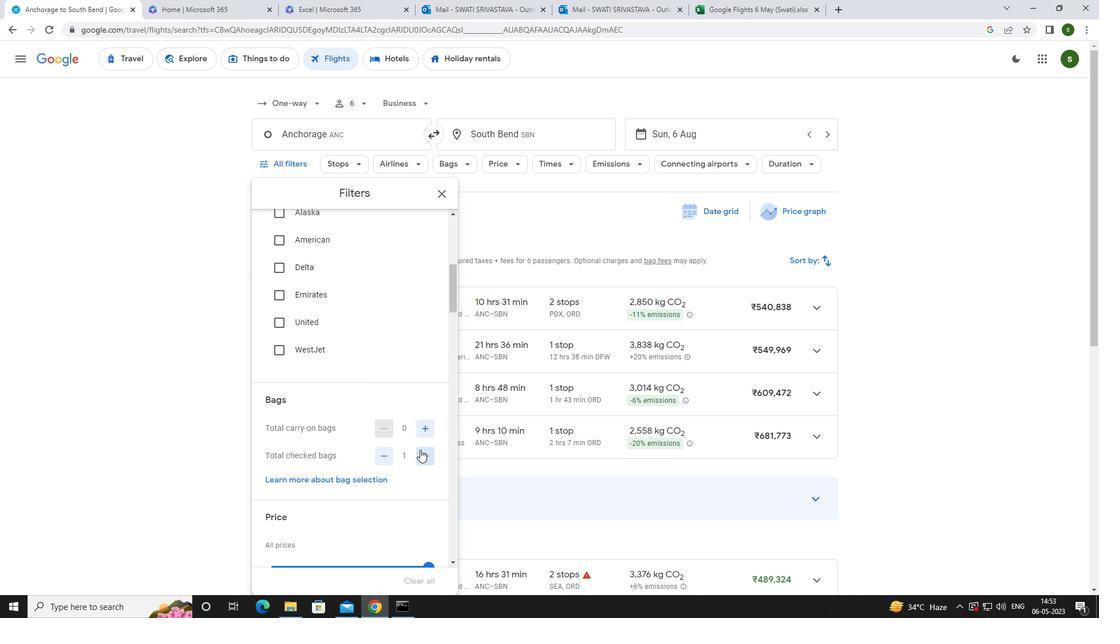 
Action: Mouse scrolled (414, 451) with delta (0, 0)
Screenshot: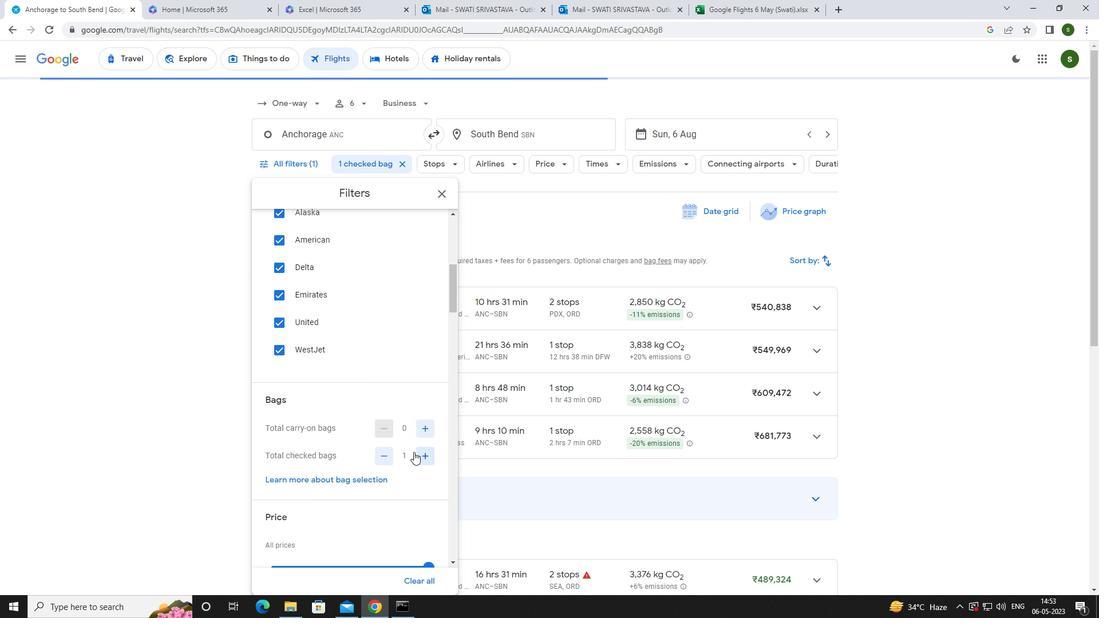 
Action: Mouse scrolled (414, 451) with delta (0, 0)
Screenshot: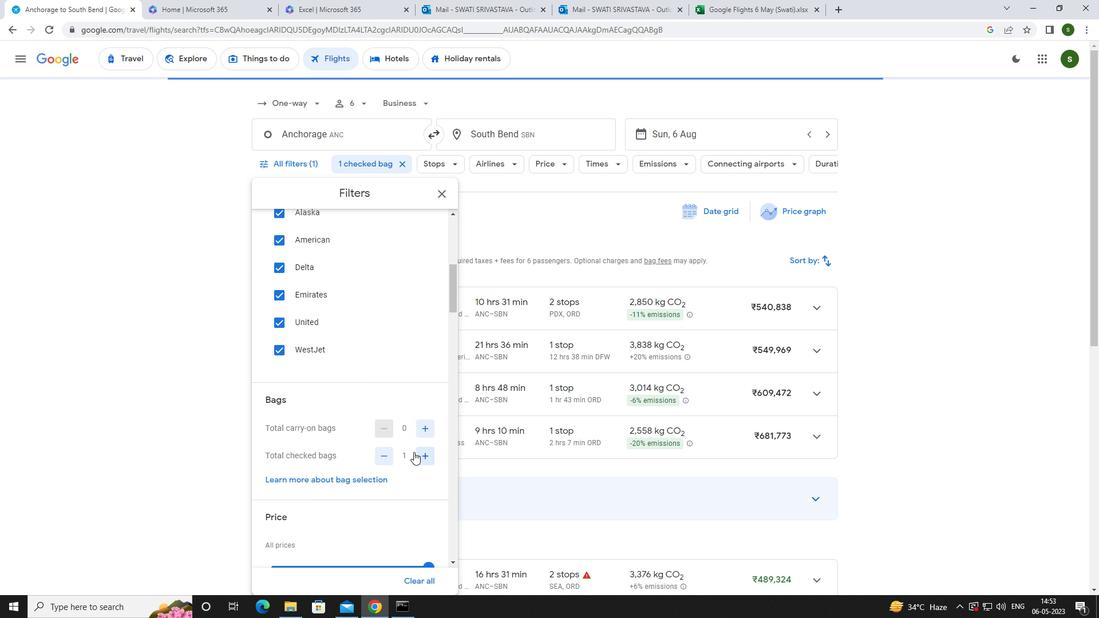
Action: Mouse moved to (431, 447)
Screenshot: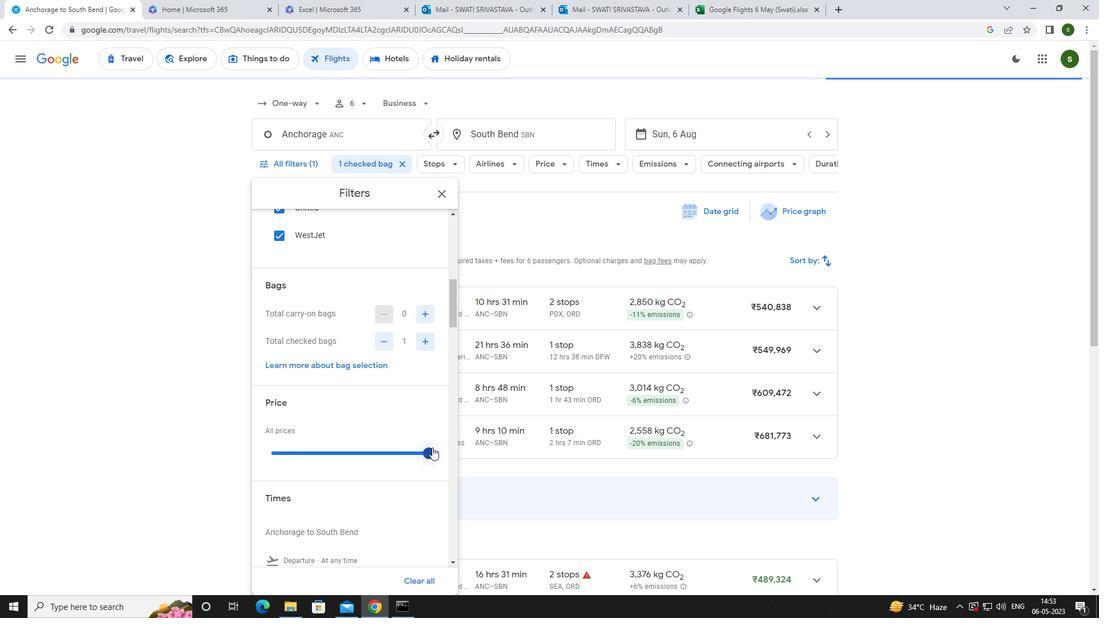
Action: Mouse pressed left at (431, 447)
Screenshot: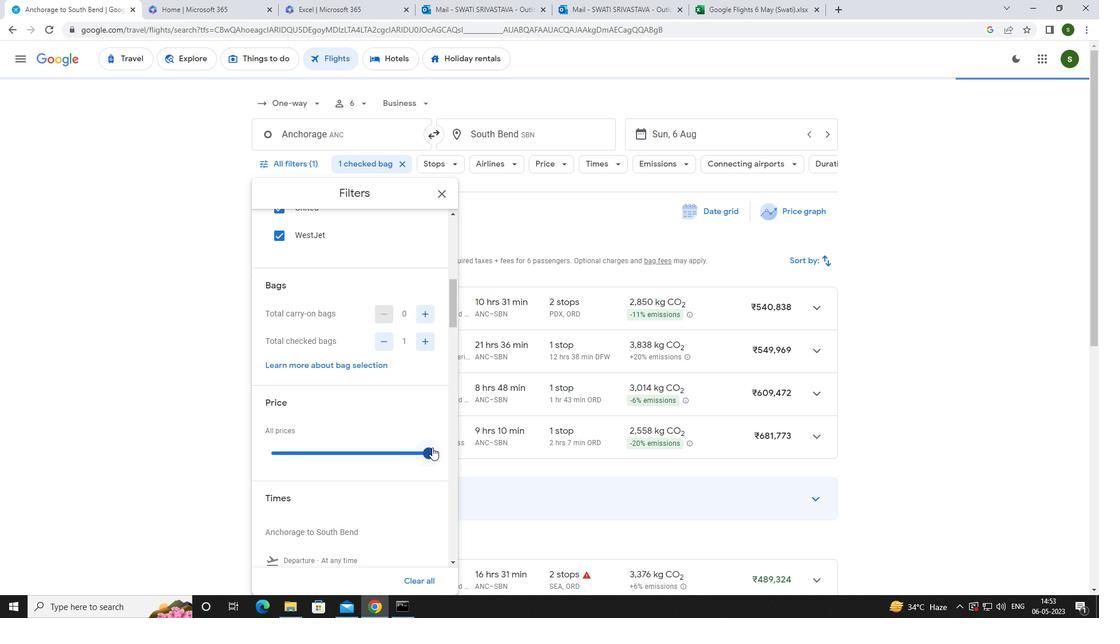
Action: Mouse moved to (271, 460)
Screenshot: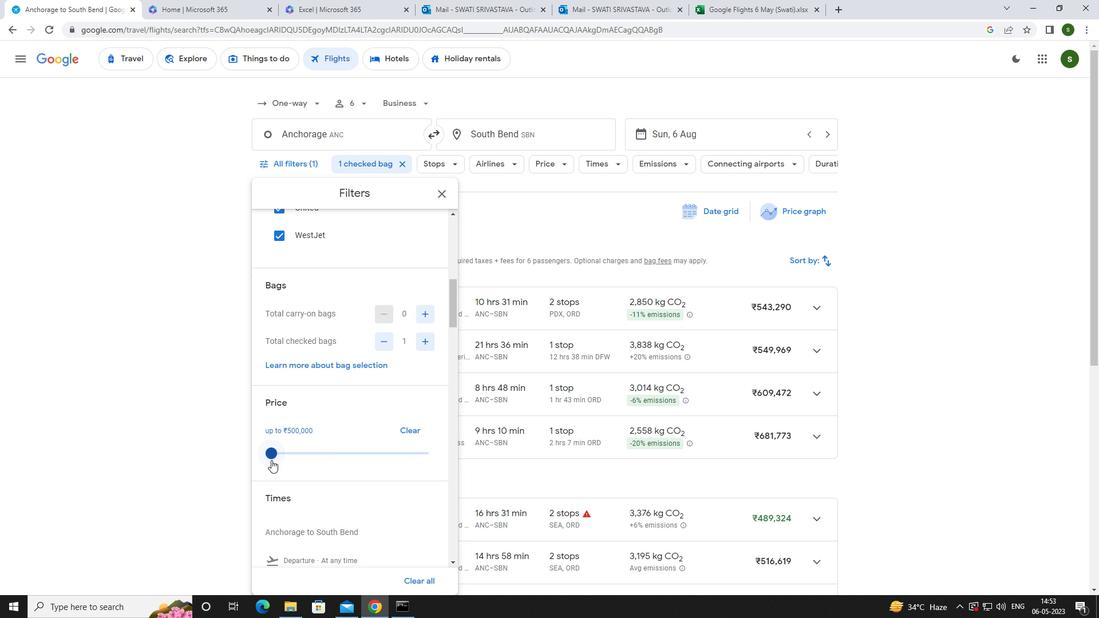 
Action: Mouse scrolled (271, 459) with delta (0, 0)
Screenshot: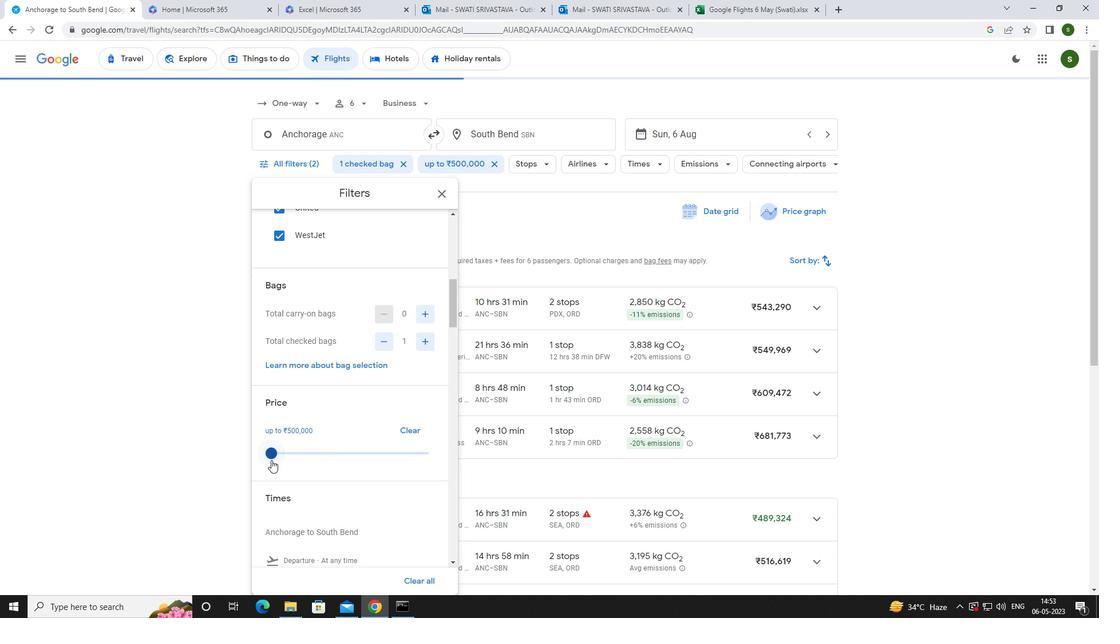 
Action: Mouse scrolled (271, 459) with delta (0, 0)
Screenshot: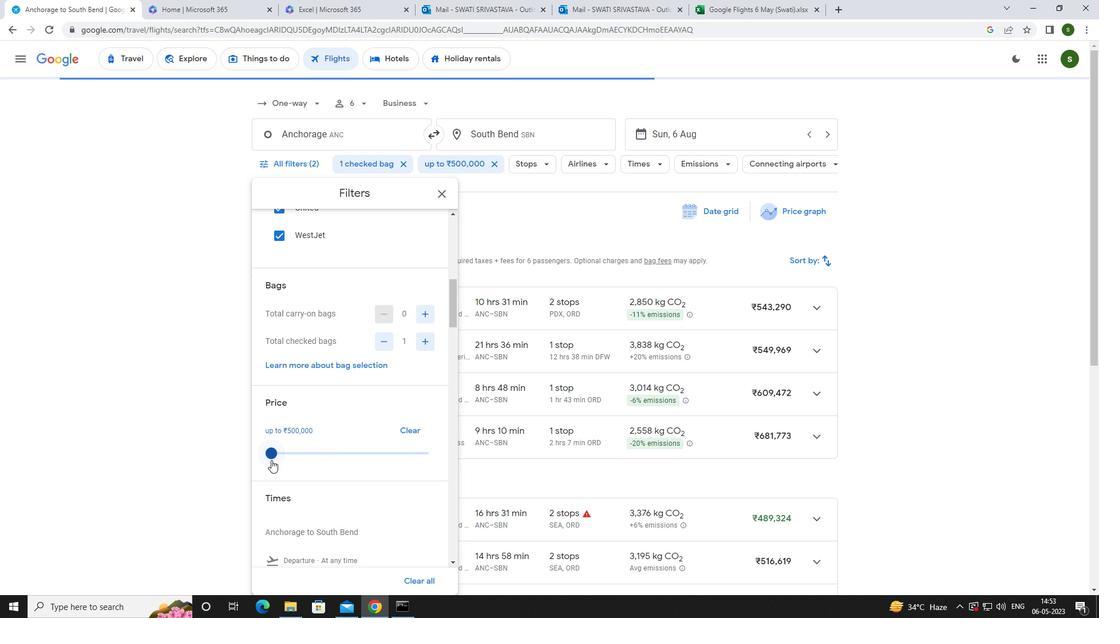 
Action: Mouse moved to (272, 462)
Screenshot: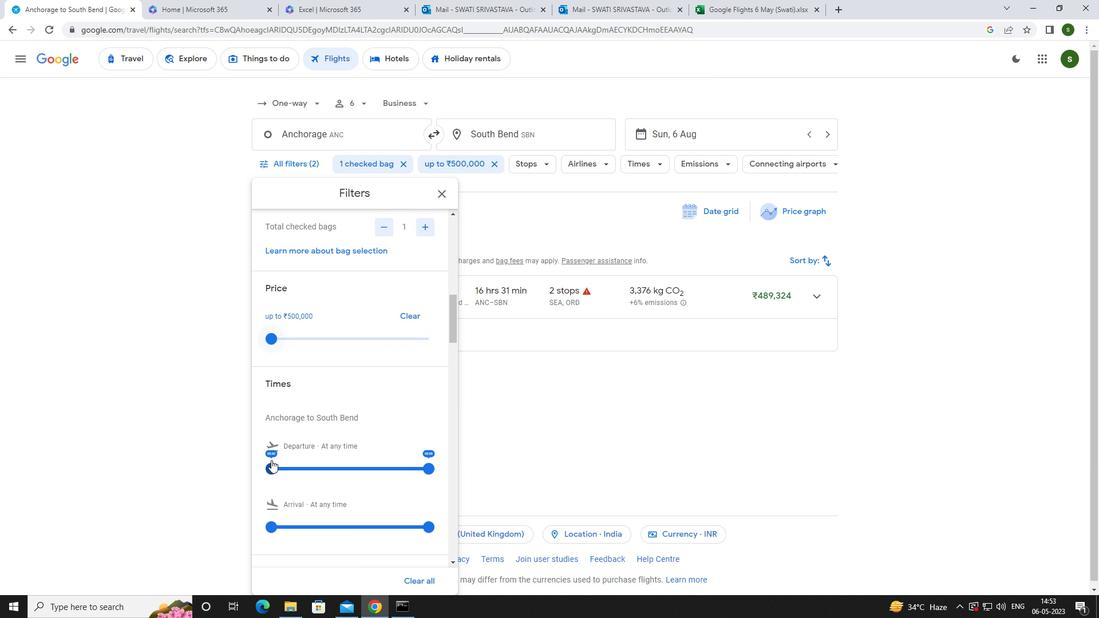 
Action: Mouse pressed left at (272, 462)
Screenshot: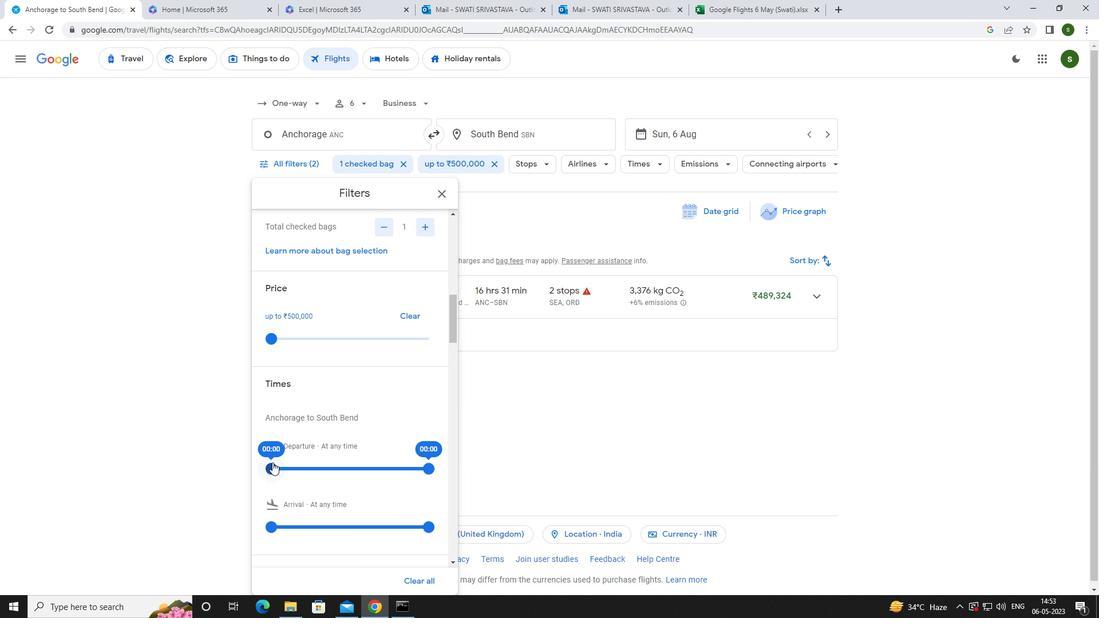 
Action: Mouse moved to (513, 473)
Screenshot: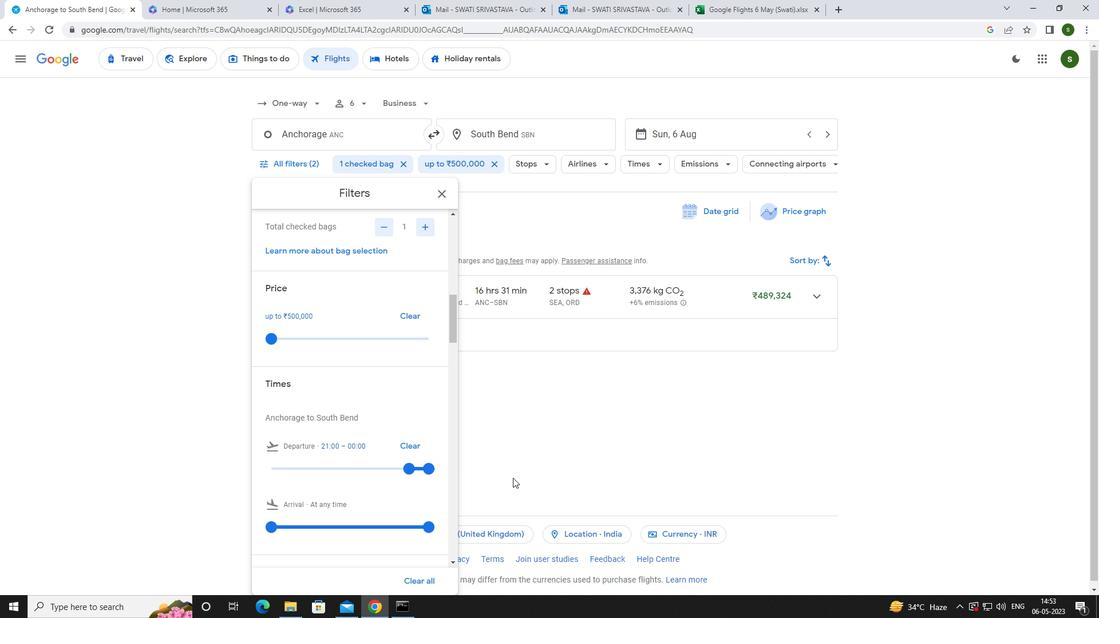 
Action: Mouse pressed left at (513, 473)
Screenshot: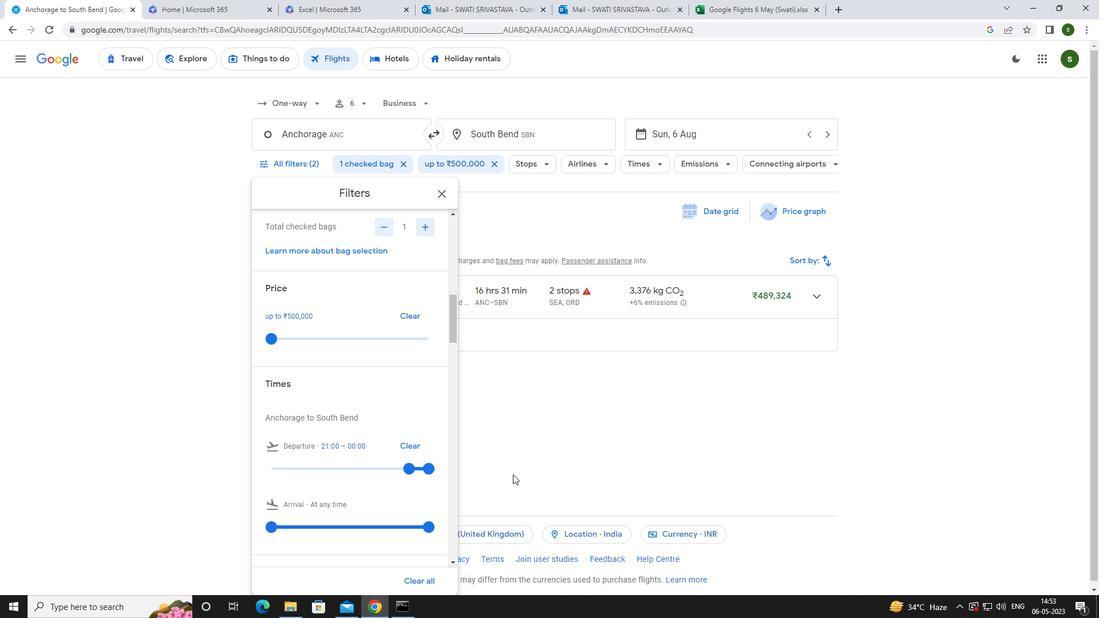 
Action: Mouse moved to (513, 473)
Screenshot: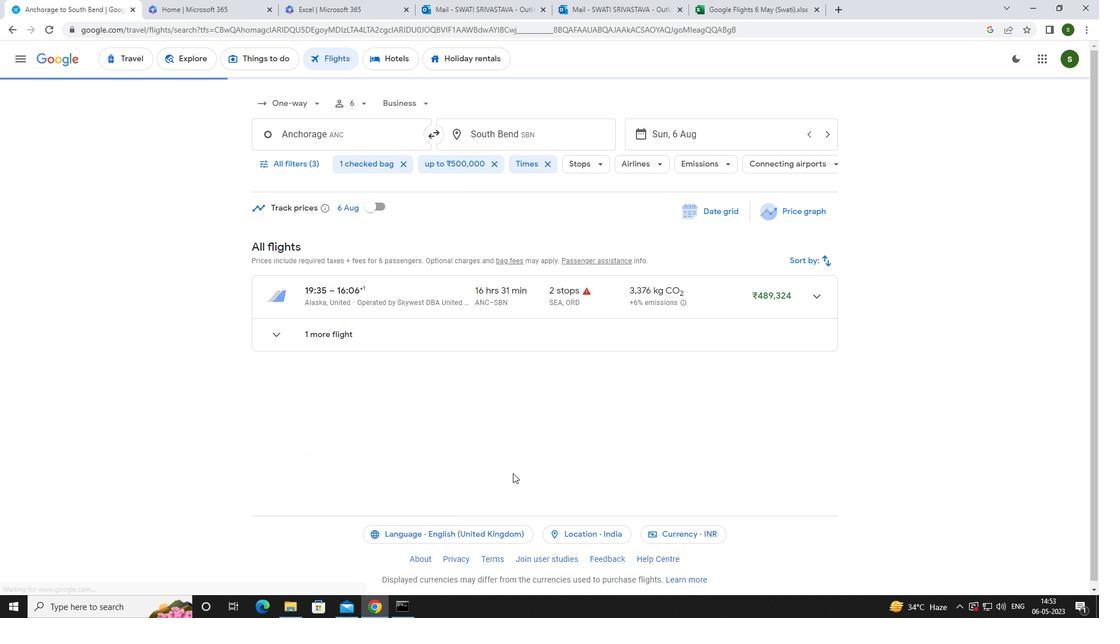 
